Task: Select Retail. Add to cart, from PetSmart_x000D_
 for 3553 Washington Street, Alice, Texas 78332, Cell Number 361-396-6470, following items : Joyhound 2.5 Teal Tennis Ball Dog Toy_x000D_
 - 1, KONG Ultimate Safety Car Seat Tether One Size_x000D_
 - 3, Full Cheeks Natural Timothy Hay (96 oz)_x000D_
 - 2, All Living Things Willow Chew Ball (1 ct)_x000D_
 - 2, Viva La Kitty Appetizer Cat Treats Chicken & Shrimp Recipe in Broth (1.1 oz)_x000D_
 - 1
Action: Mouse moved to (743, 121)
Screenshot: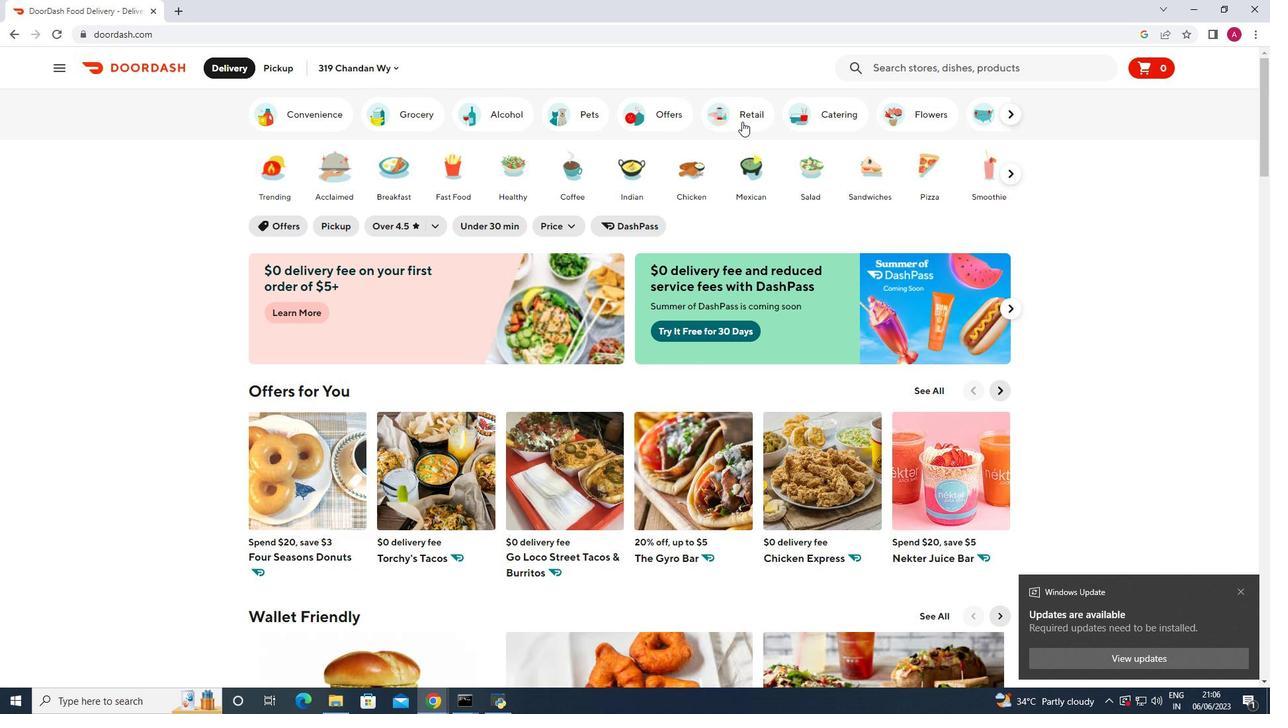
Action: Mouse pressed left at (743, 121)
Screenshot: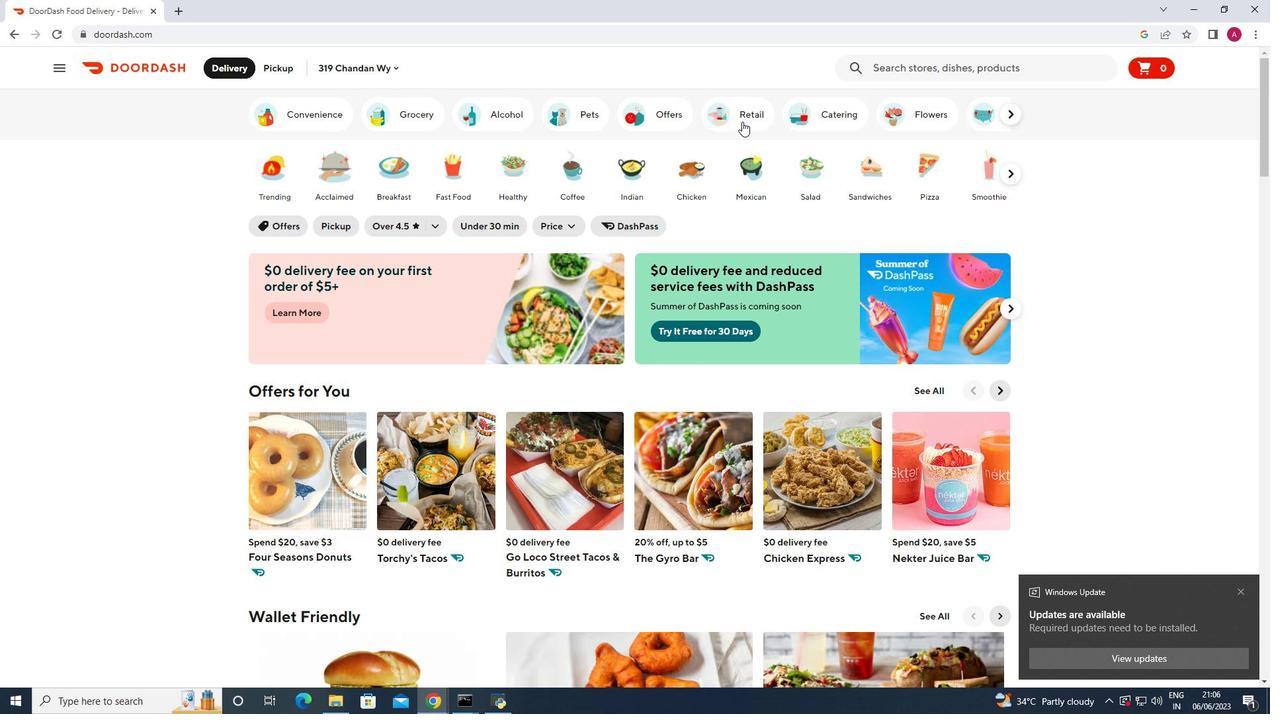 
Action: Mouse moved to (588, 511)
Screenshot: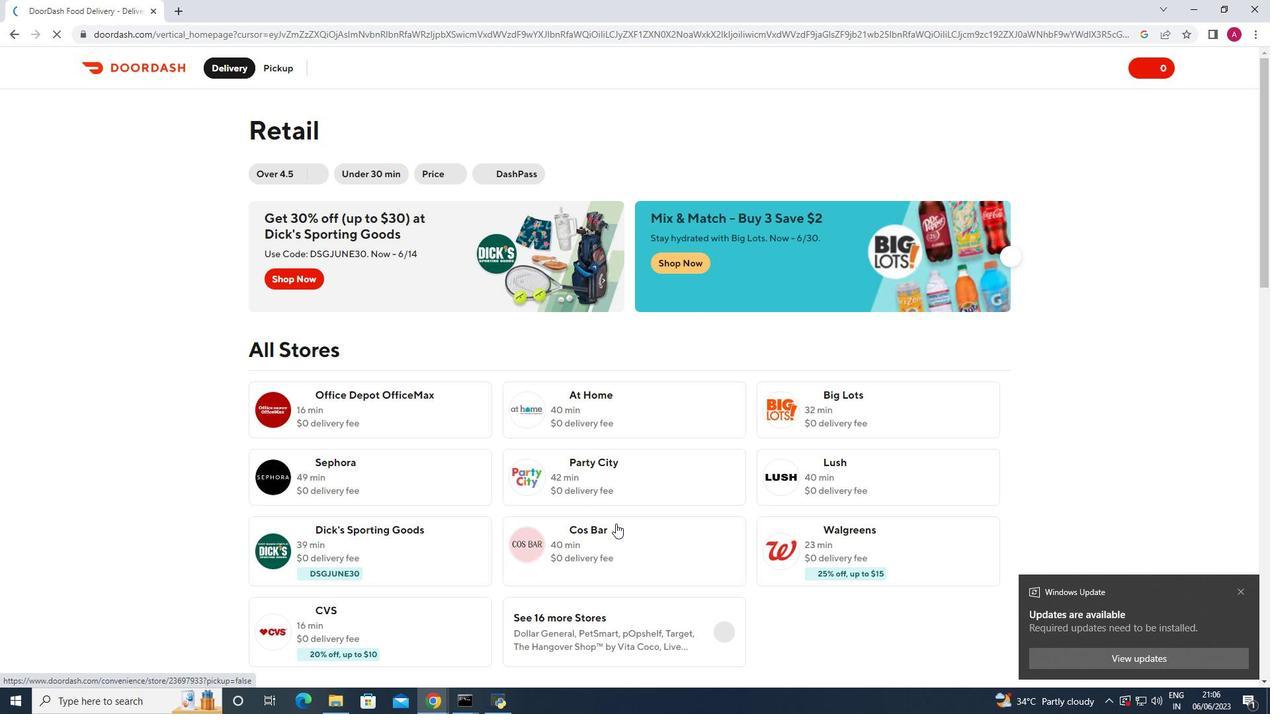 
Action: Mouse scrolled (588, 511) with delta (0, 0)
Screenshot: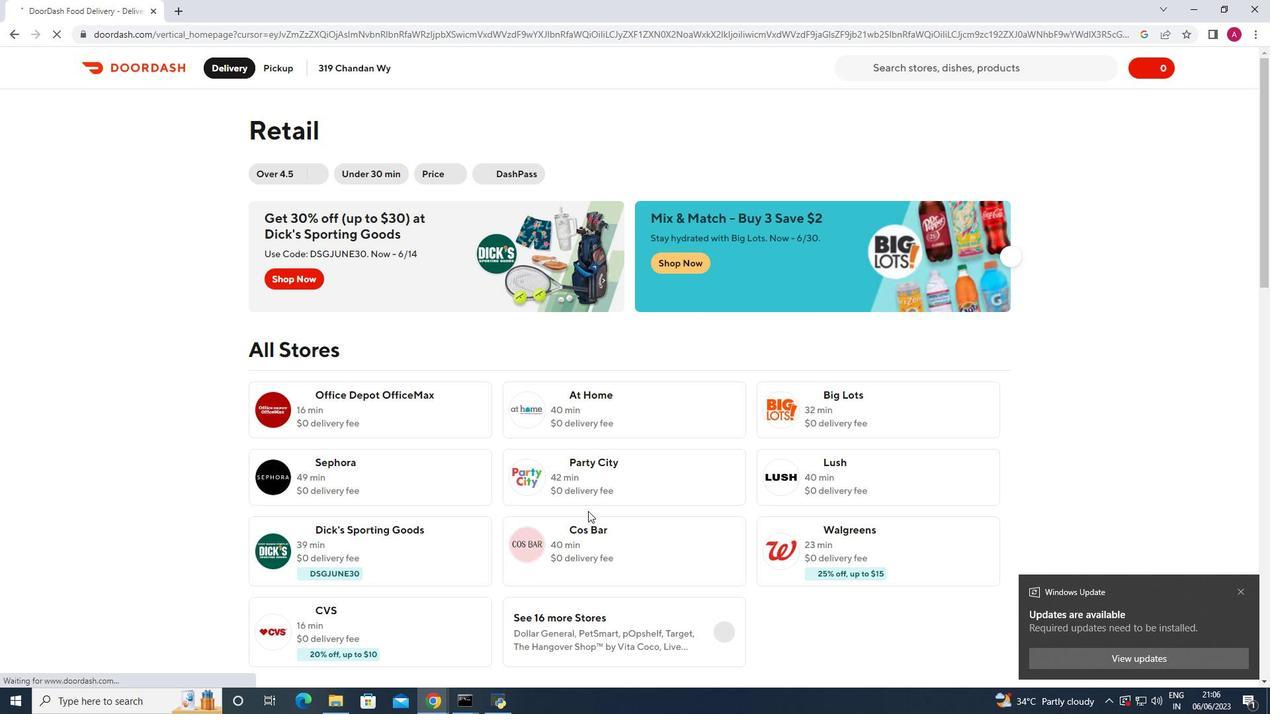 
Action: Mouse moved to (587, 511)
Screenshot: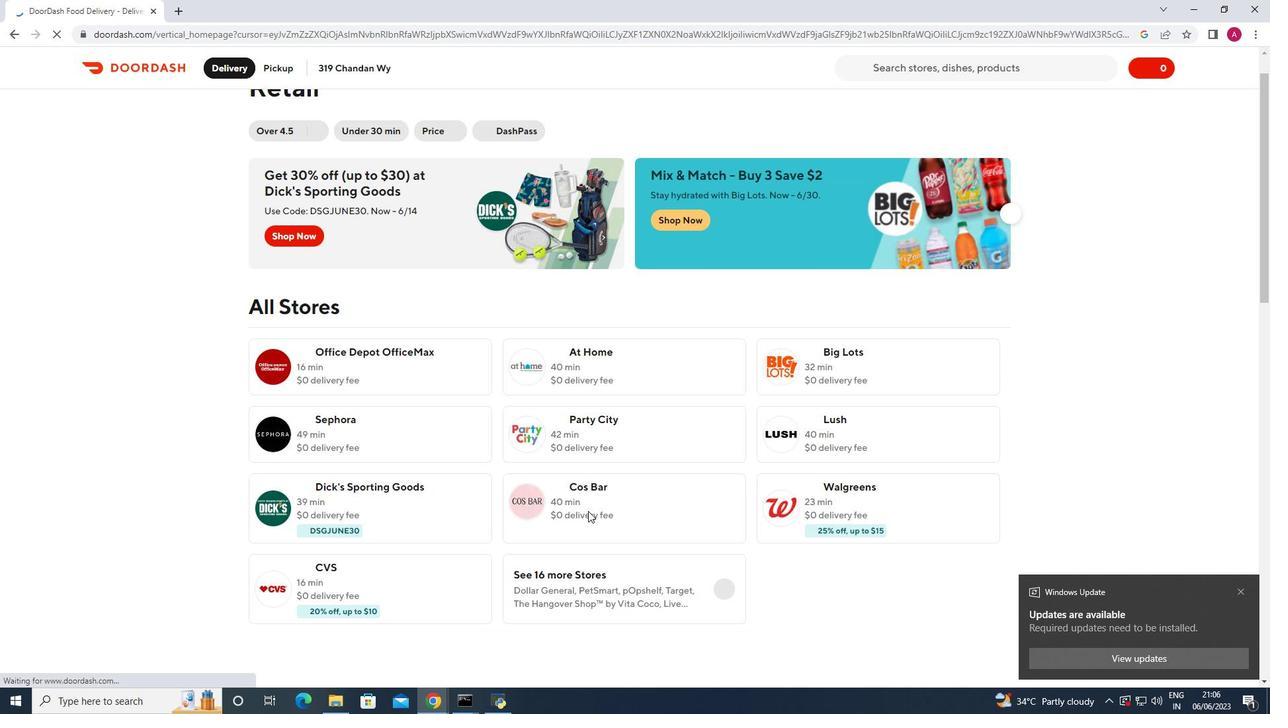 
Action: Mouse scrolled (587, 511) with delta (0, 0)
Screenshot: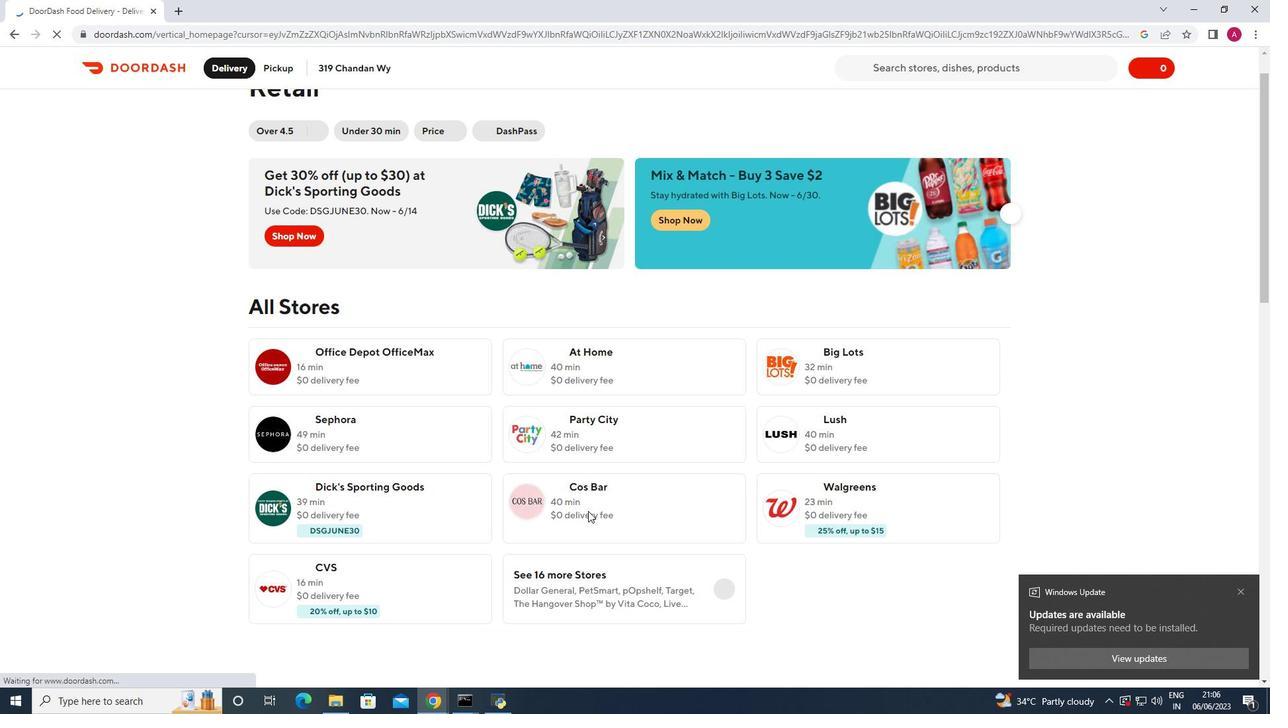 
Action: Mouse moved to (596, 494)
Screenshot: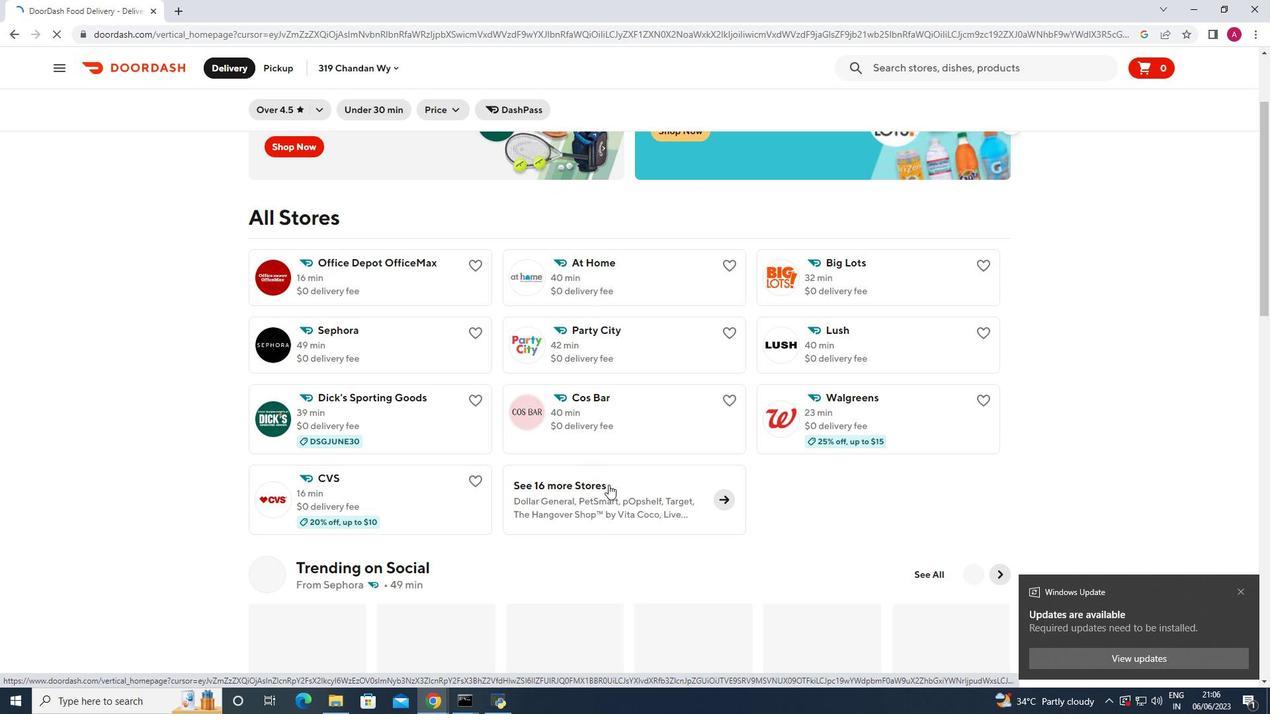 
Action: Mouse pressed left at (596, 494)
Screenshot: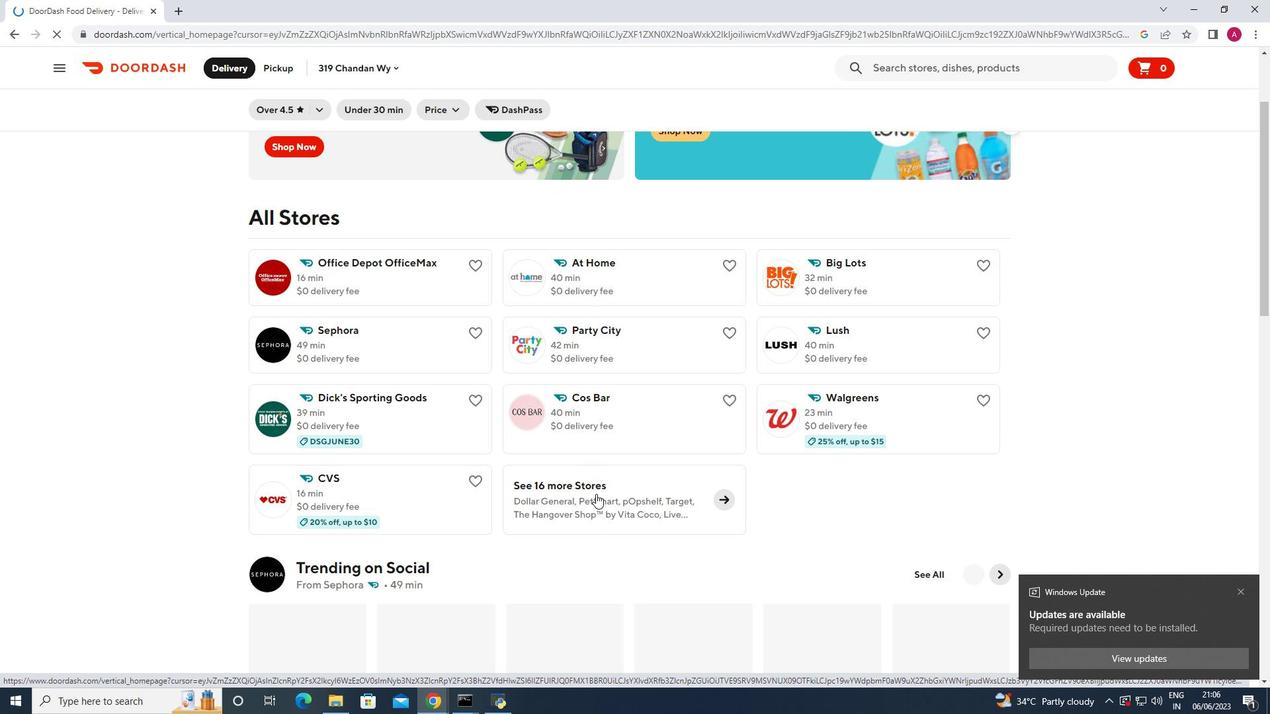 
Action: Mouse moved to (791, 414)
Screenshot: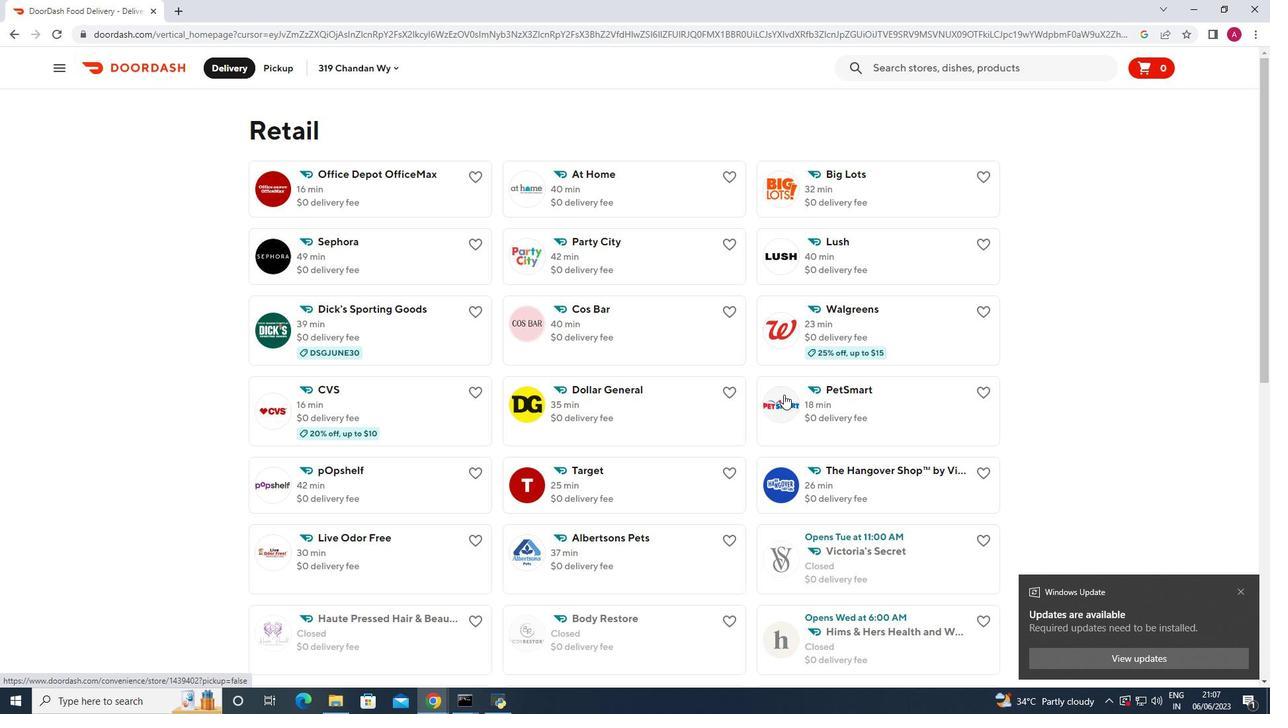
Action: Mouse pressed left at (791, 414)
Screenshot: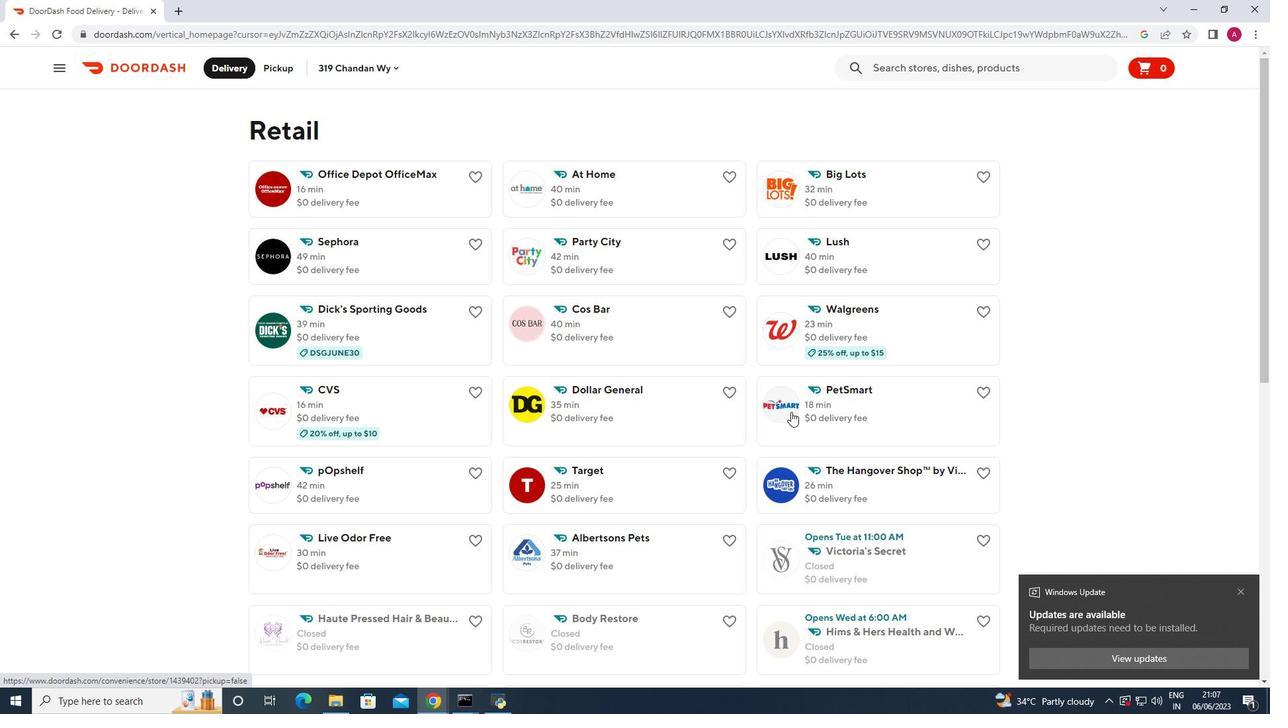 
Action: Mouse moved to (266, 66)
Screenshot: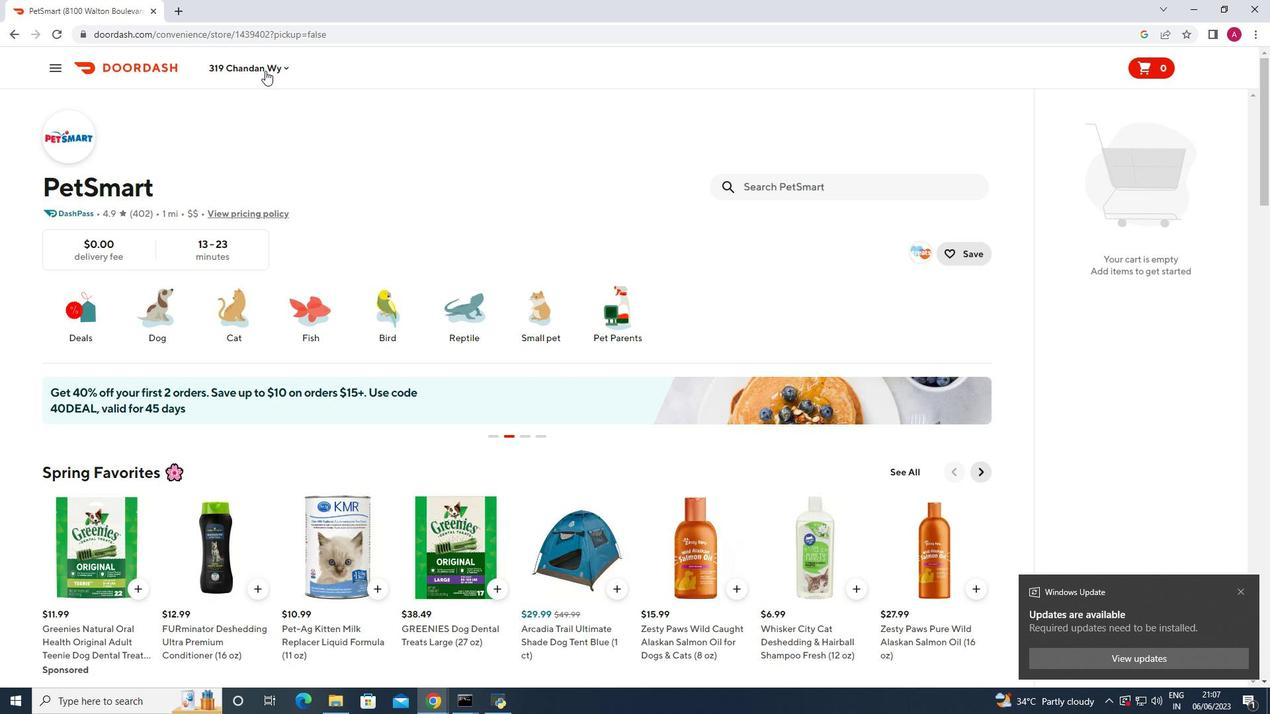 
Action: Mouse pressed left at (266, 66)
Screenshot: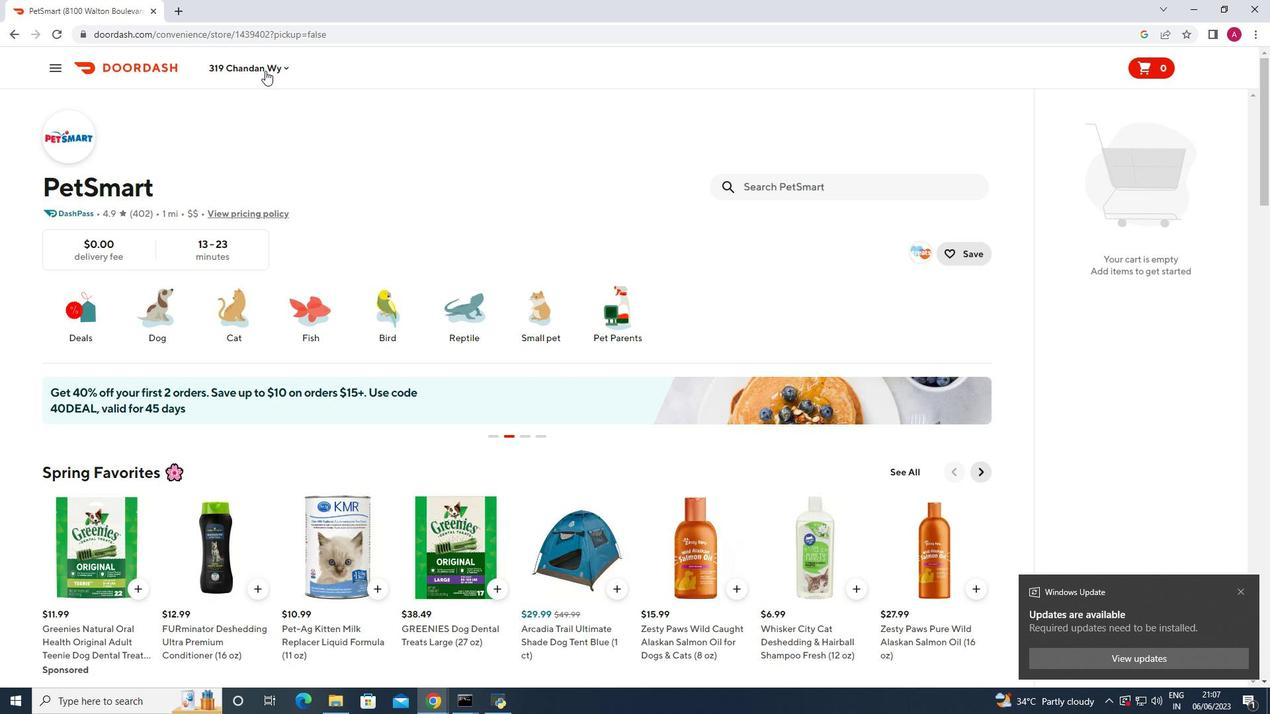 
Action: Mouse moved to (249, 122)
Screenshot: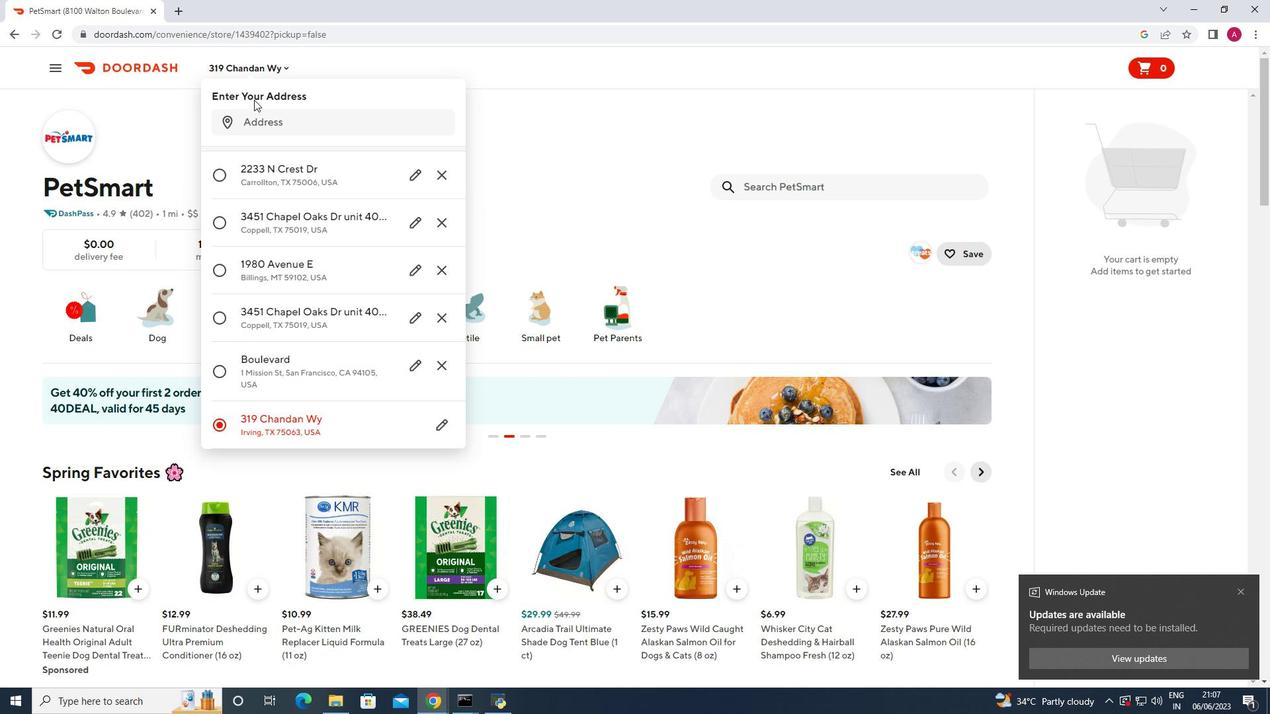 
Action: Mouse pressed left at (249, 122)
Screenshot: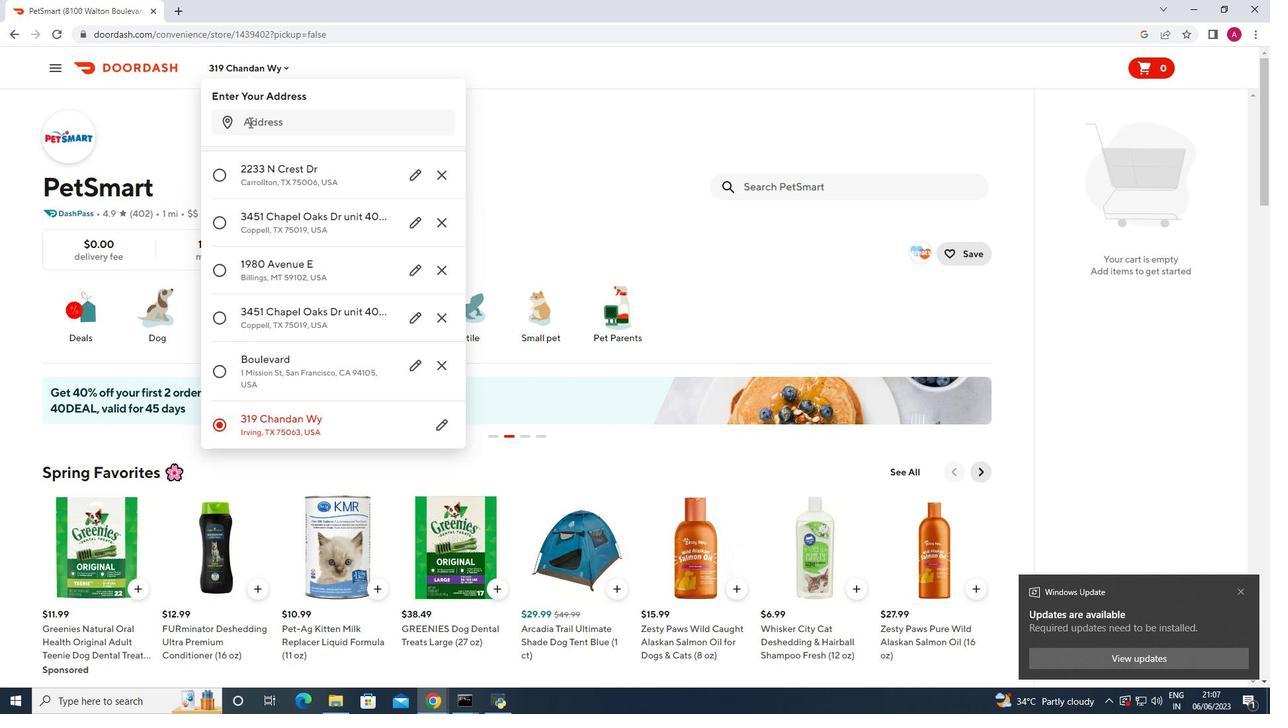 
Action: Key pressed 3553<Key.space>washington<Key.space>street<Key.space>alice<Key.space>texas<Key.space>78332<Key.enter>
Screenshot: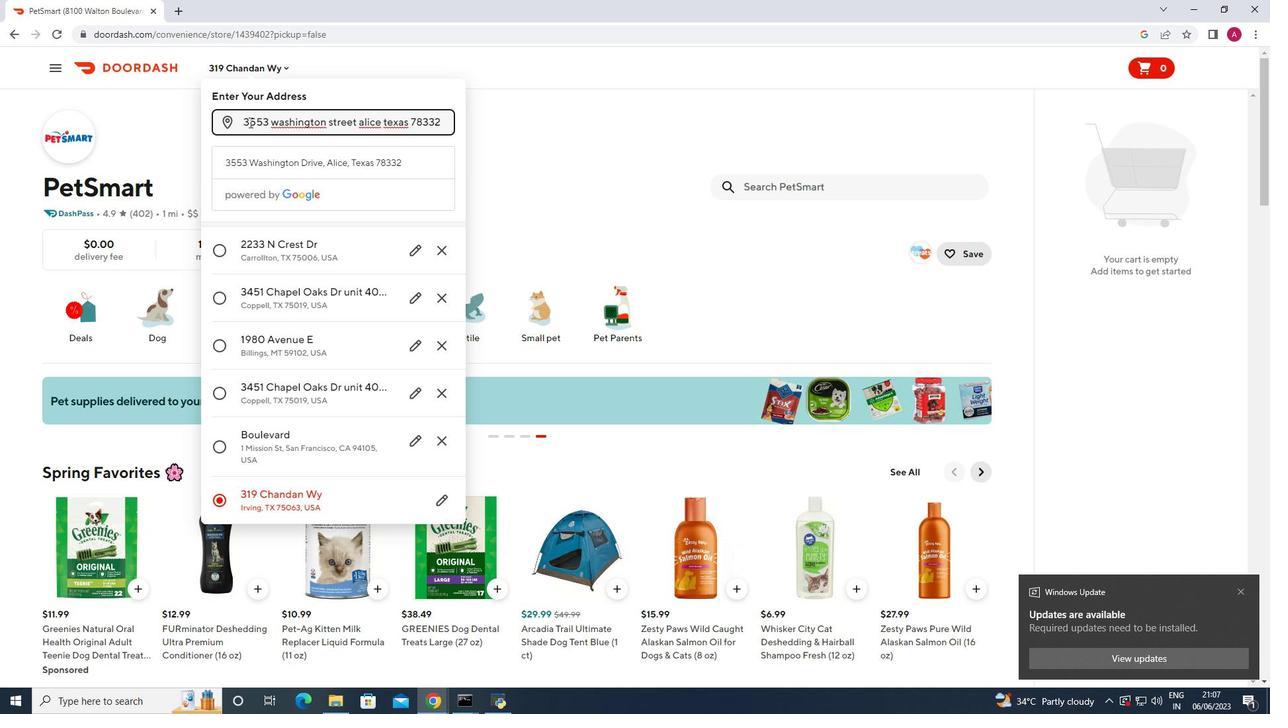 
Action: Mouse moved to (428, 583)
Screenshot: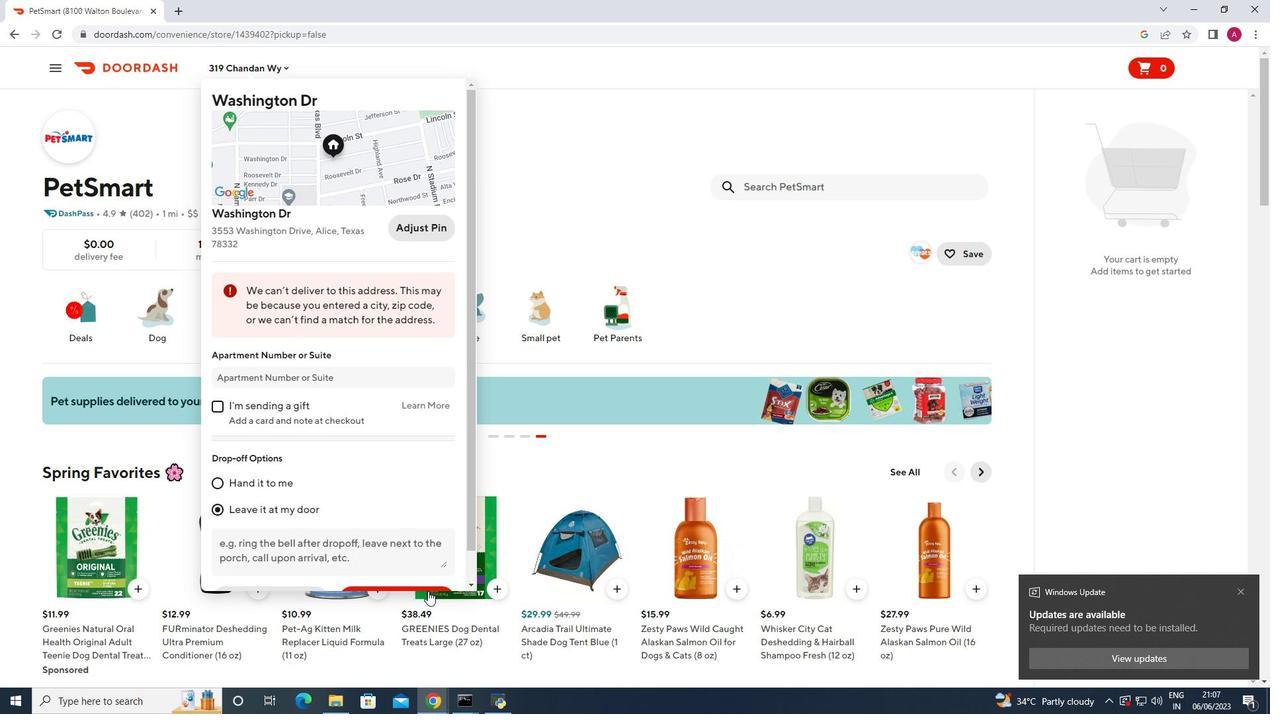 
Action: Mouse scrolled (428, 583) with delta (0, 0)
Screenshot: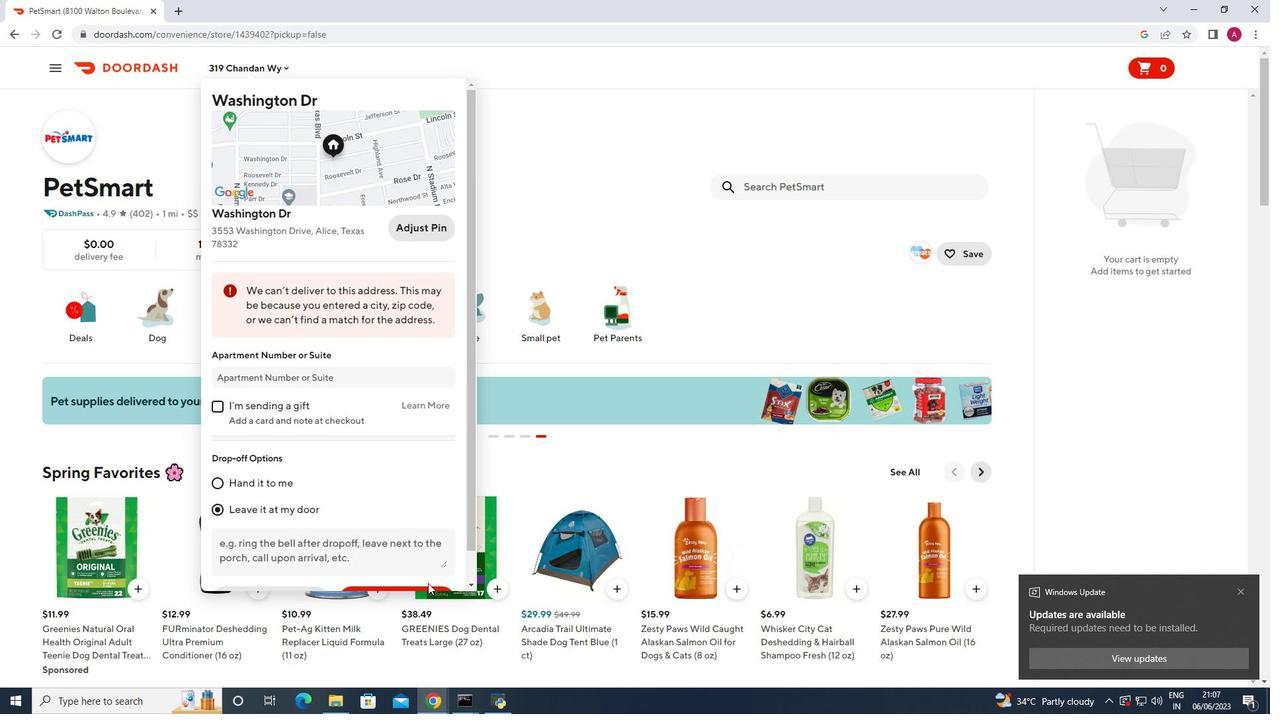 
Action: Mouse moved to (430, 571)
Screenshot: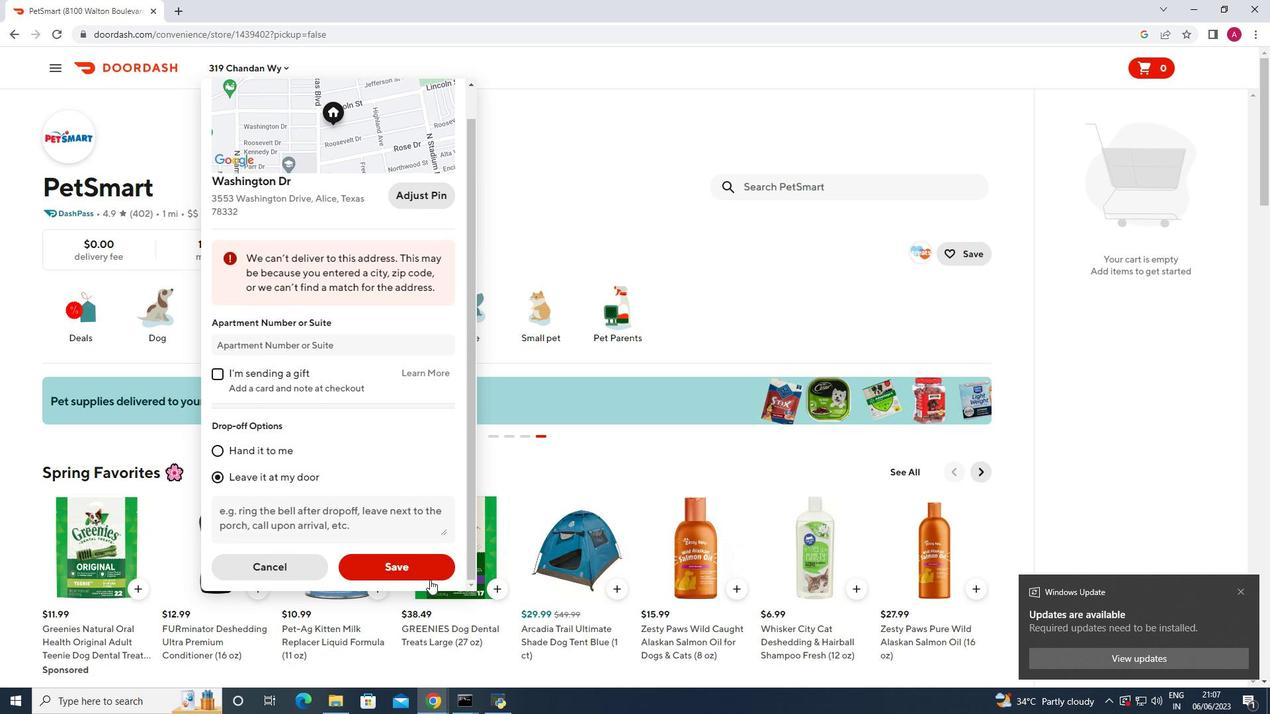 
Action: Mouse pressed left at (430, 571)
Screenshot: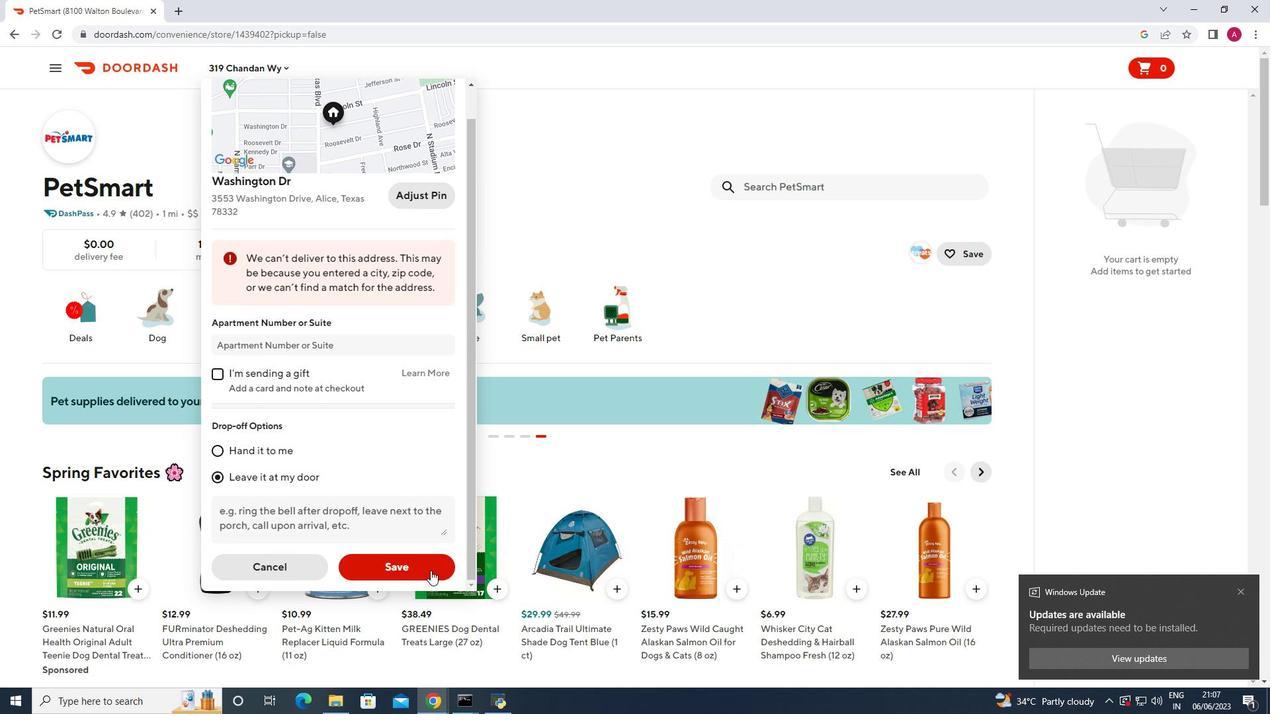 
Action: Mouse moved to (742, 185)
Screenshot: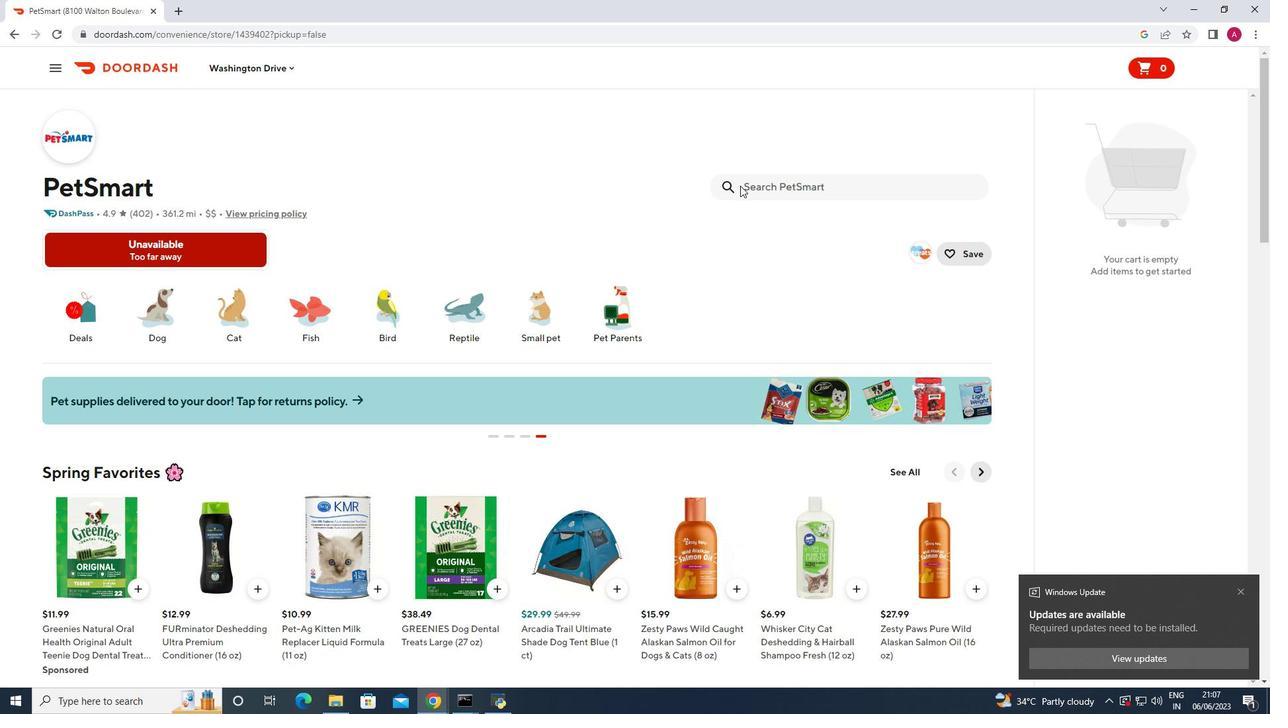 
Action: Mouse pressed left at (742, 185)
Screenshot: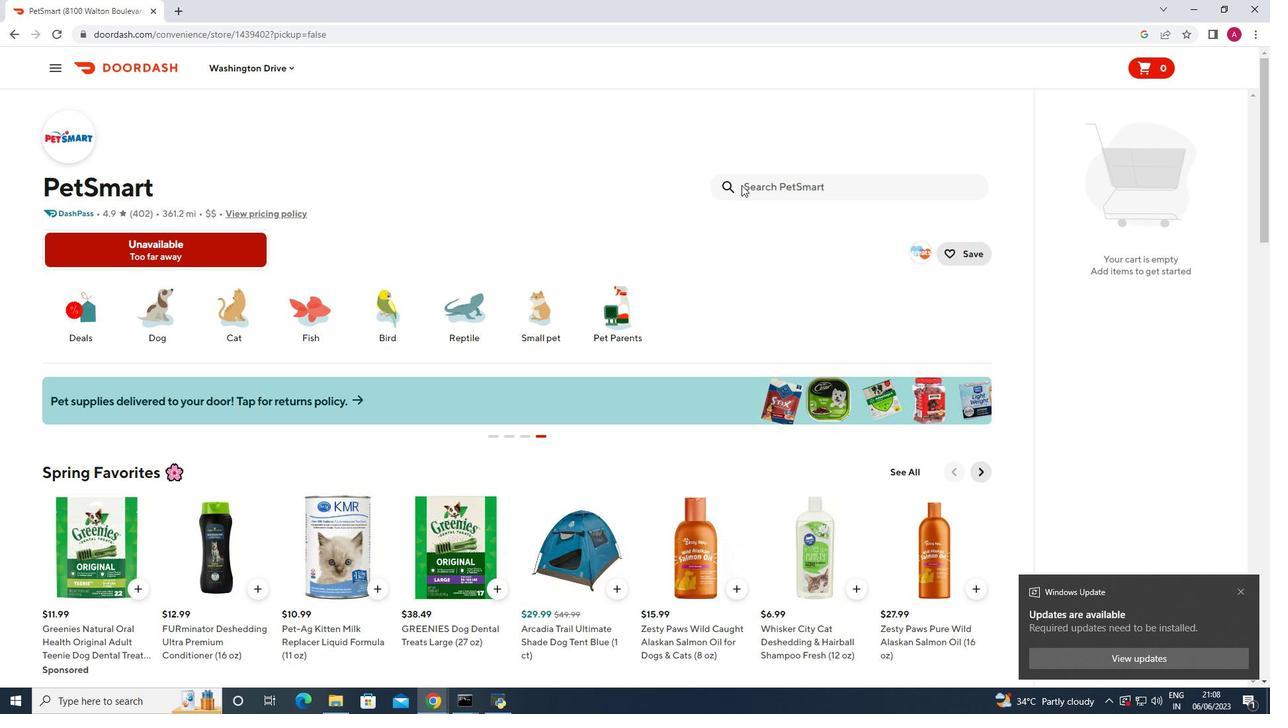 
Action: Mouse moved to (671, 219)
Screenshot: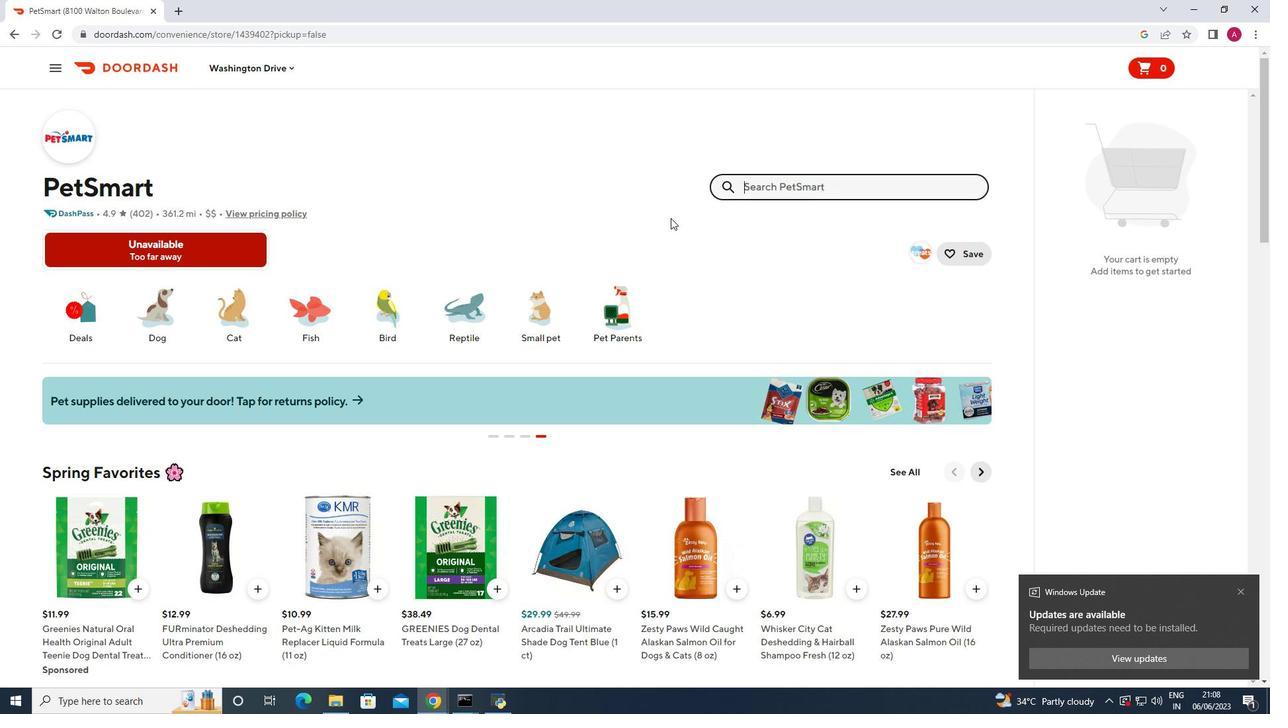 
Action: Key pressed joyhound<Key.space>2.5<Key.space>teal<Key.space>tennis<Key.space>ball<Key.space>dog<Key.space>toy<Key.space><Key.enter><Key.enter>
Screenshot: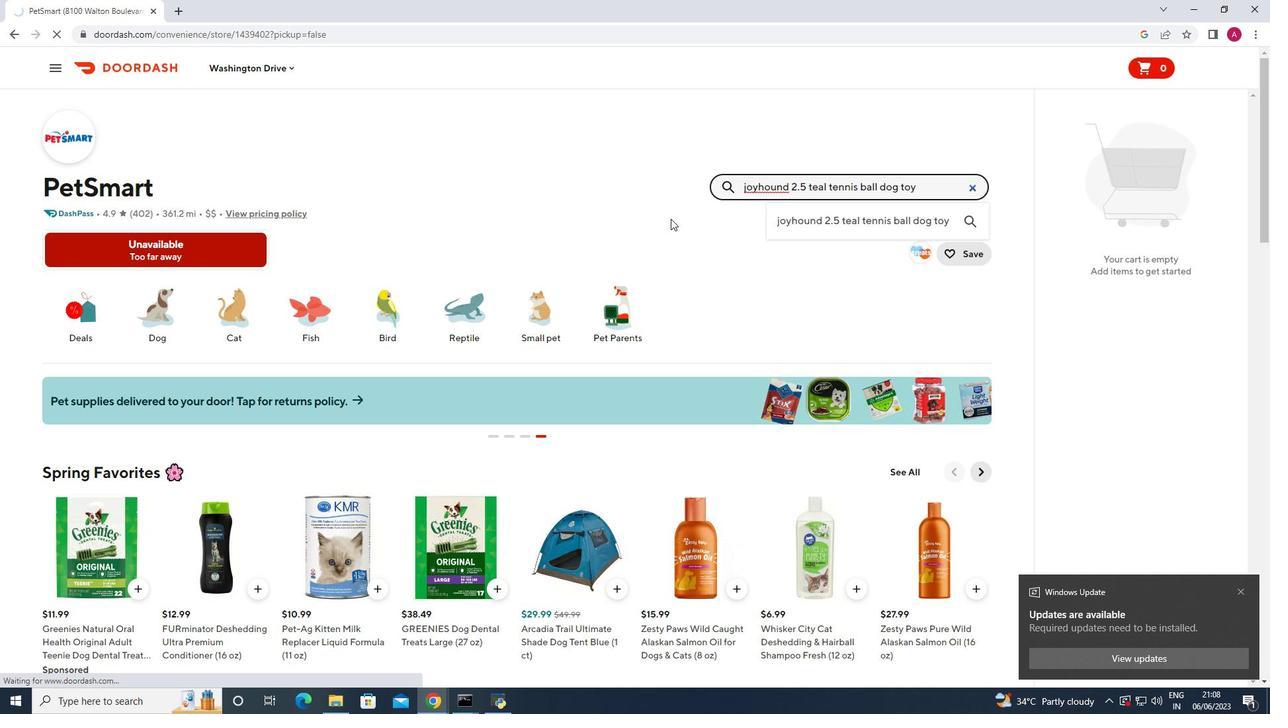 
Action: Mouse moved to (900, 148)
Screenshot: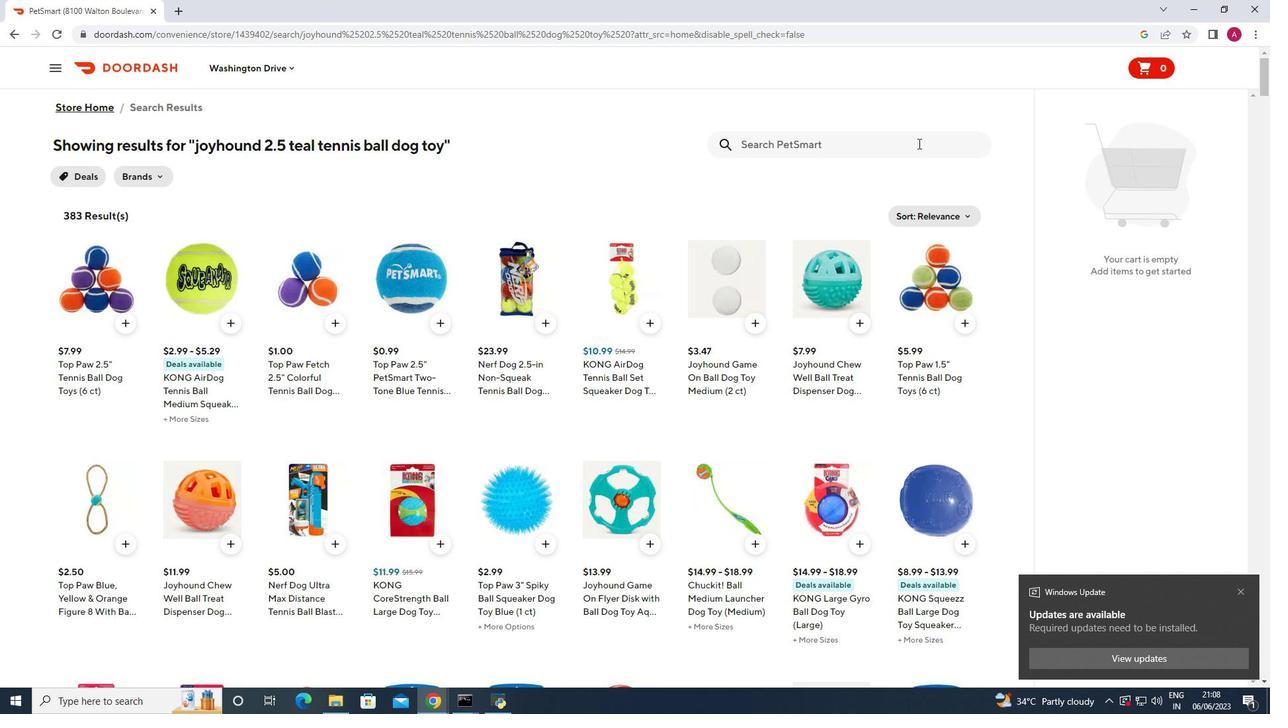 
Action: Mouse pressed left at (900, 148)
Screenshot: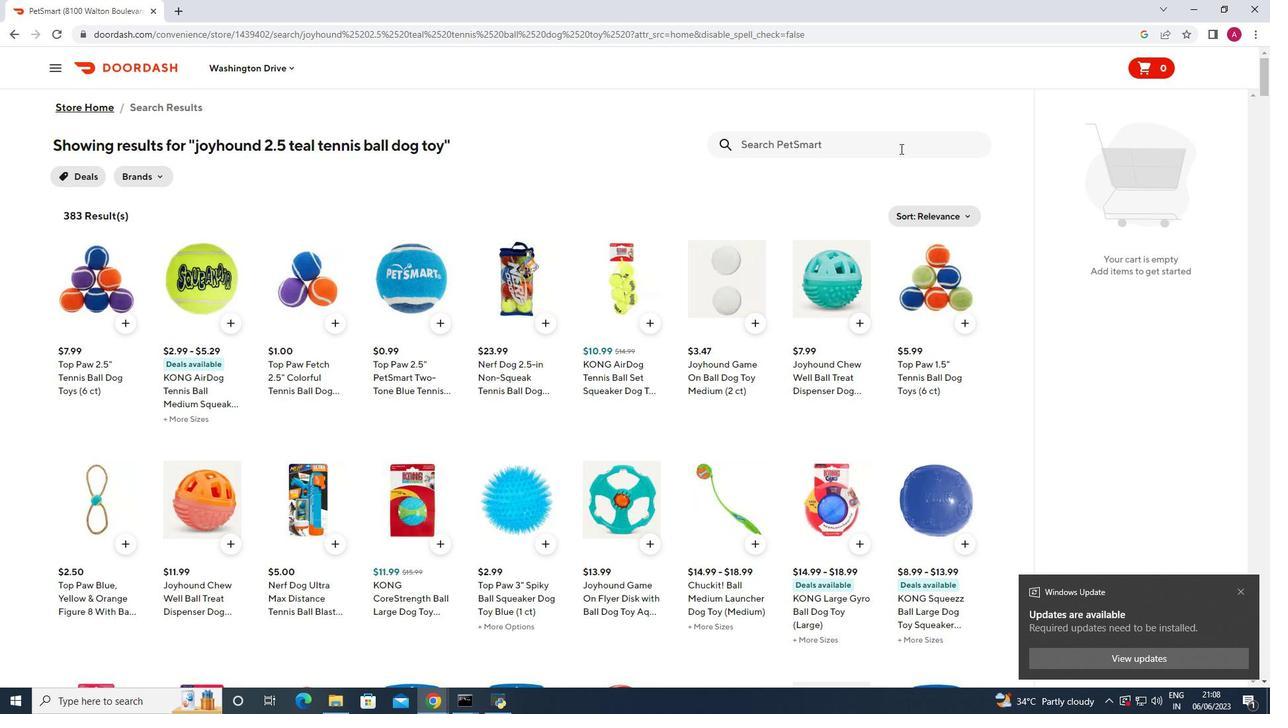 
Action: Mouse moved to (884, 160)
Screenshot: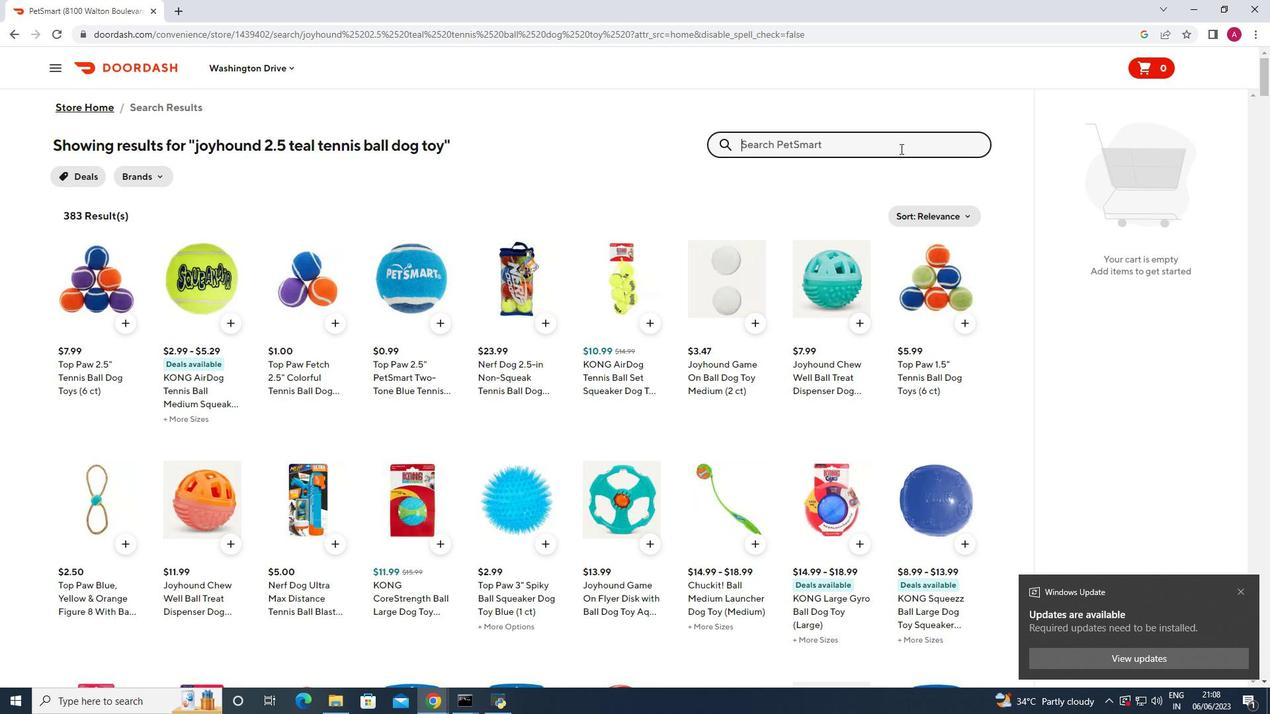 
Action: Key pressed kongultimate<Key.space>saa<Key.backspace>ftey<Key.space>car<Key.space>seat<Key.space>tether<Key.space>one<Key.space>six<Key.backspace>ze<Key.space><Key.enter>
Screenshot: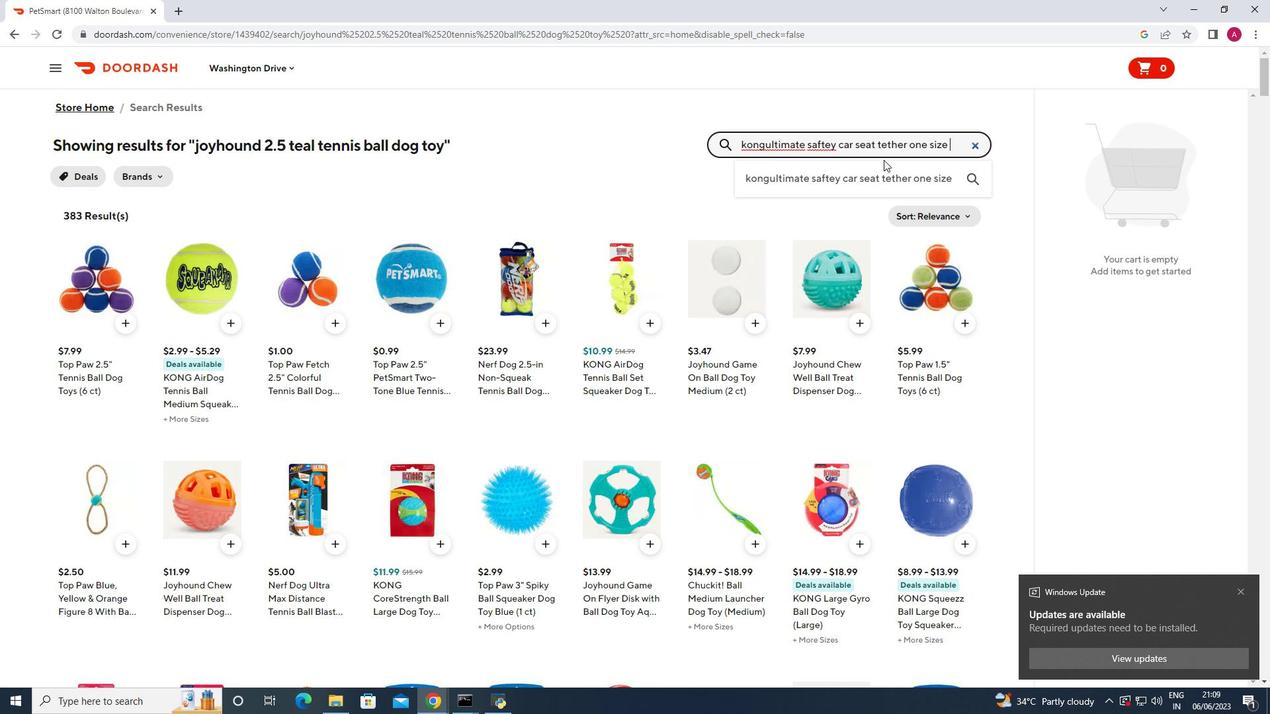 
Action: Mouse moved to (131, 316)
Screenshot: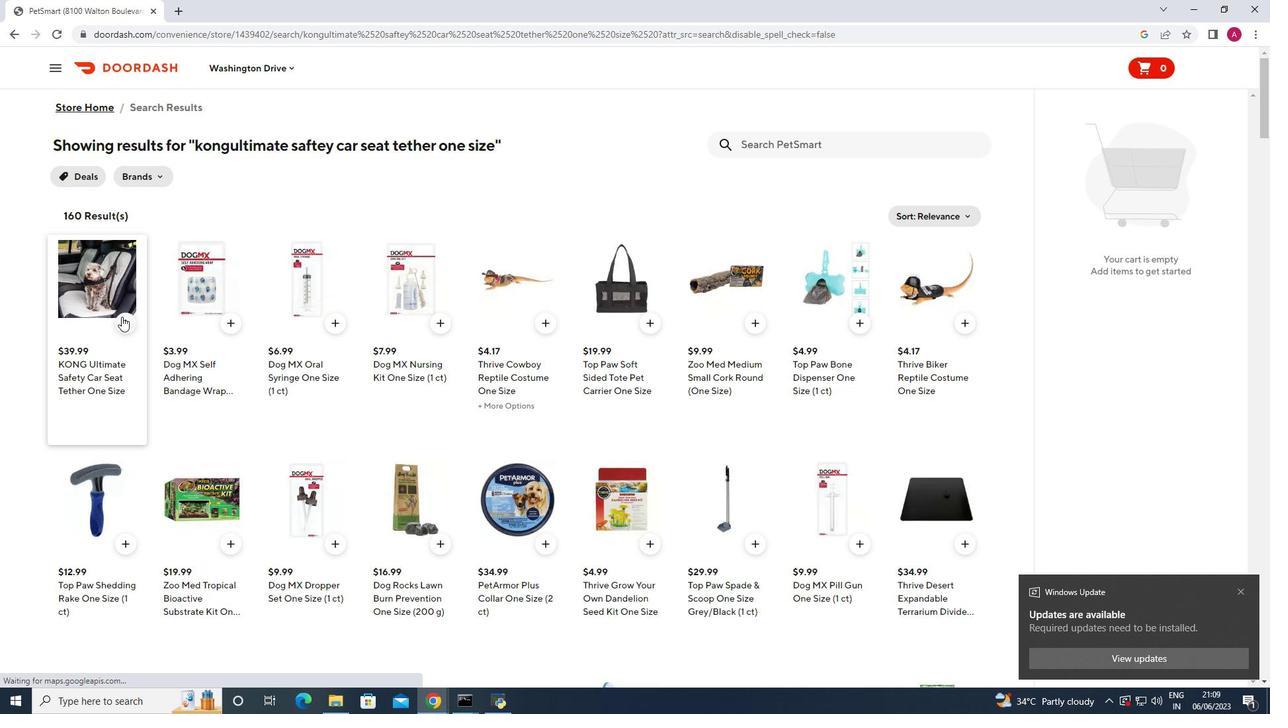 
Action: Mouse pressed left at (131, 316)
Screenshot: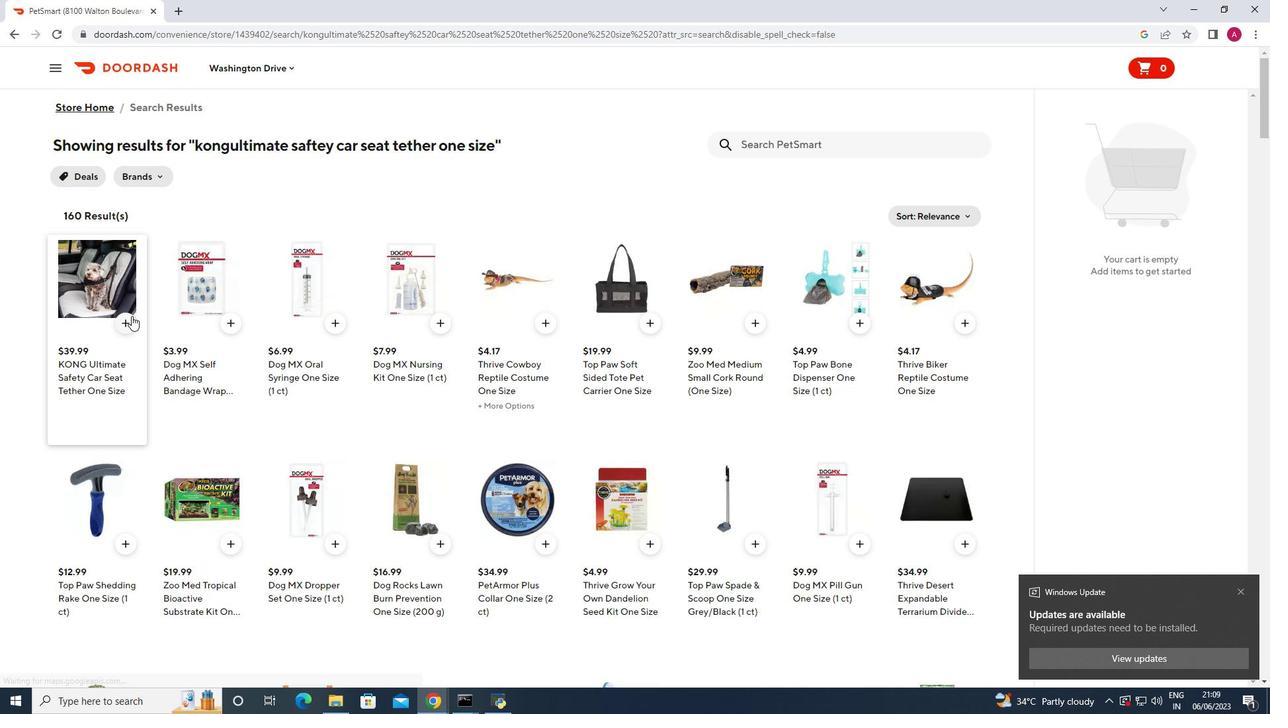 
Action: Mouse moved to (124, 324)
Screenshot: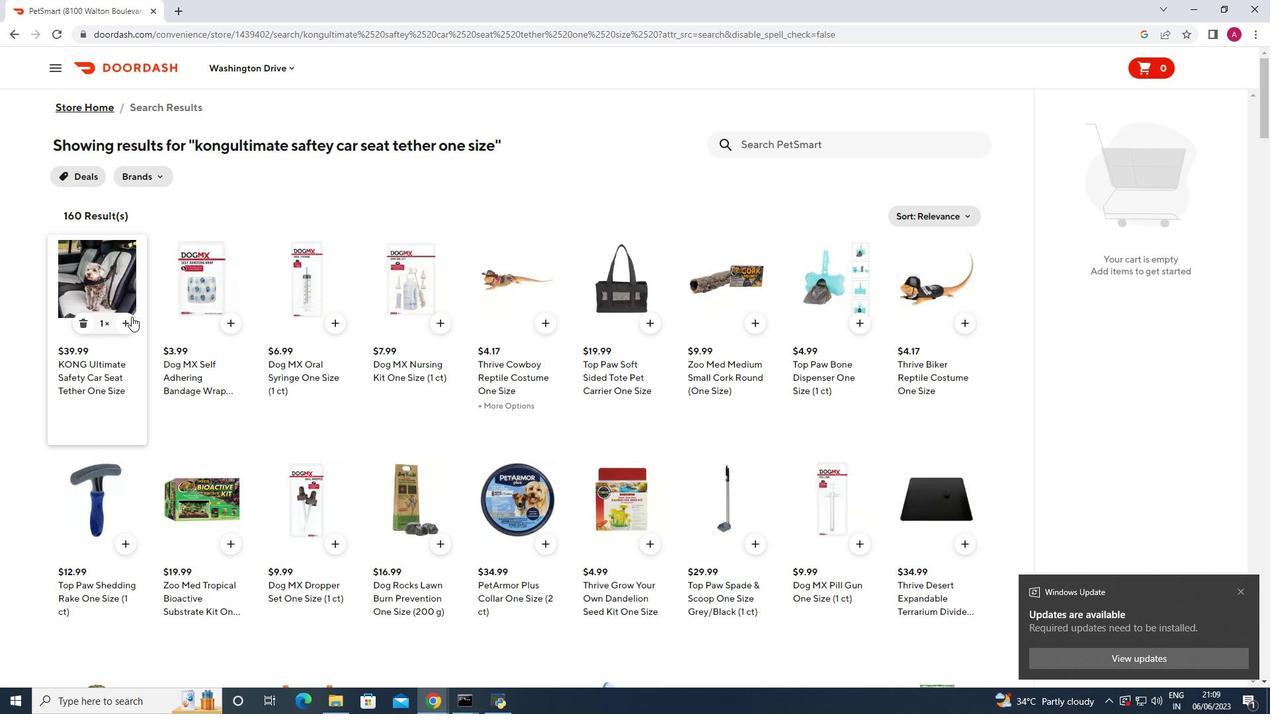 
Action: Mouse pressed left at (124, 324)
Screenshot: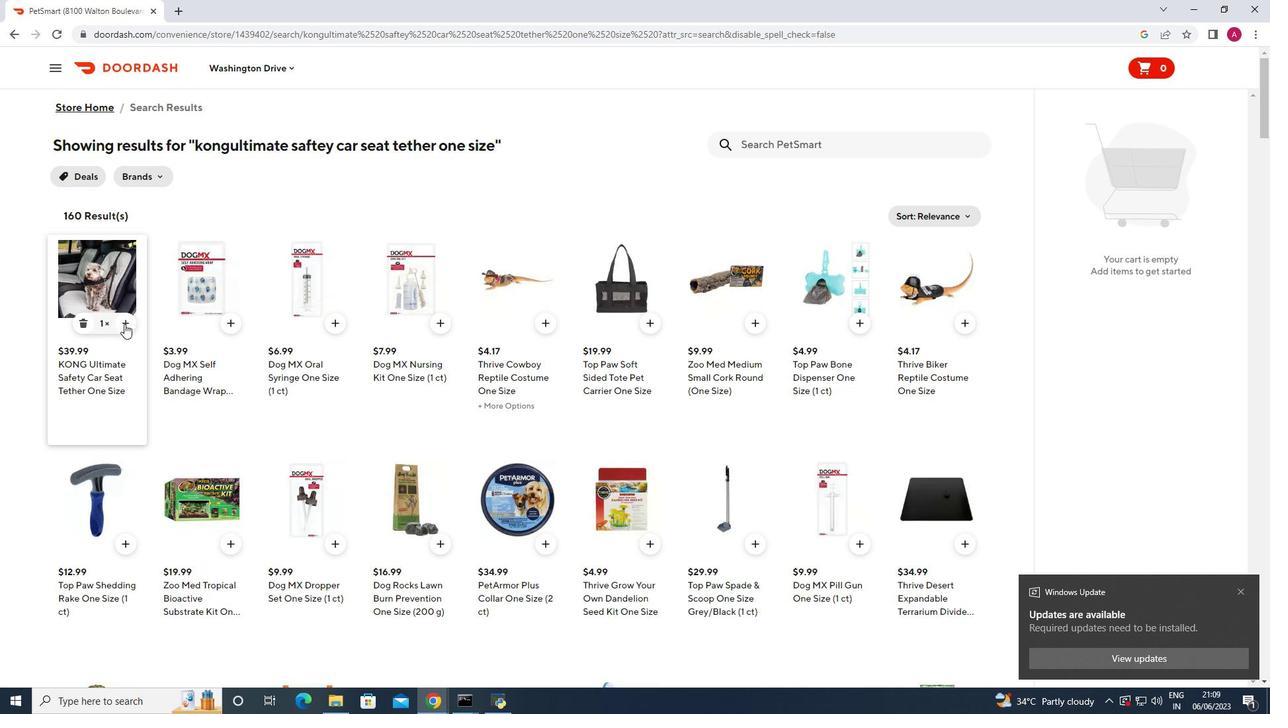 
Action: Mouse moved to (123, 324)
Screenshot: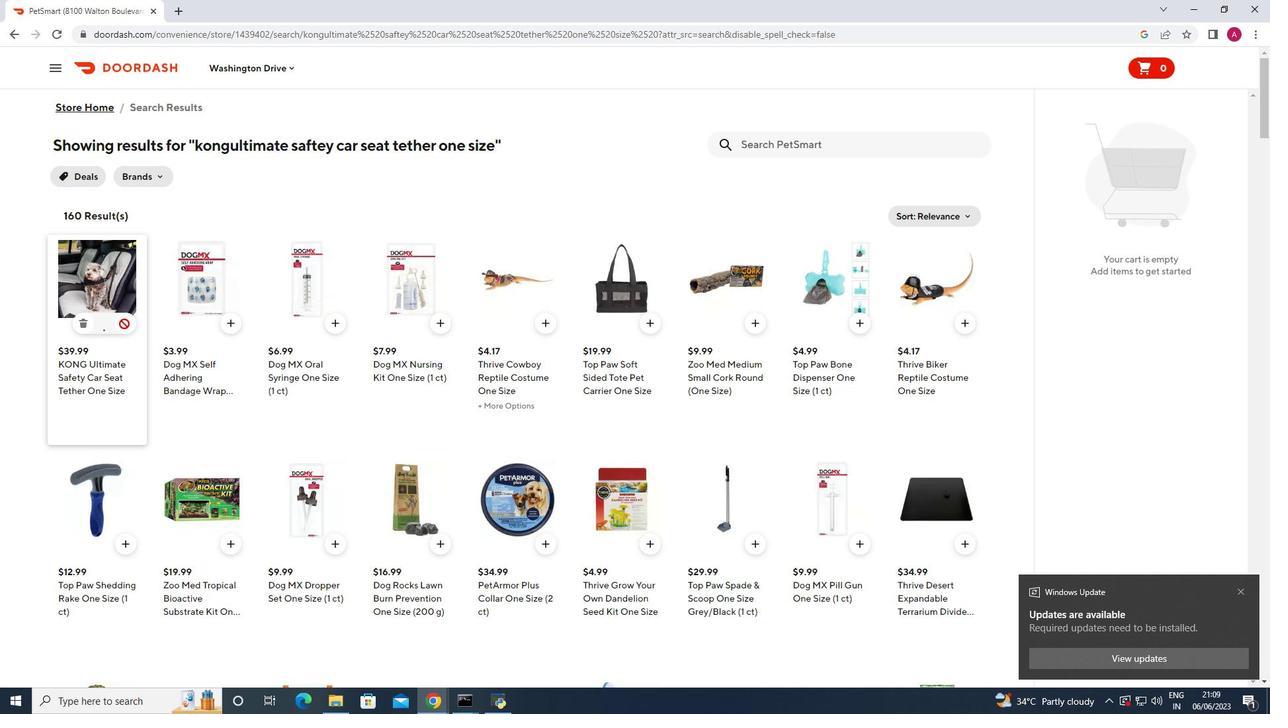 
Action: Mouse pressed left at (123, 324)
Screenshot: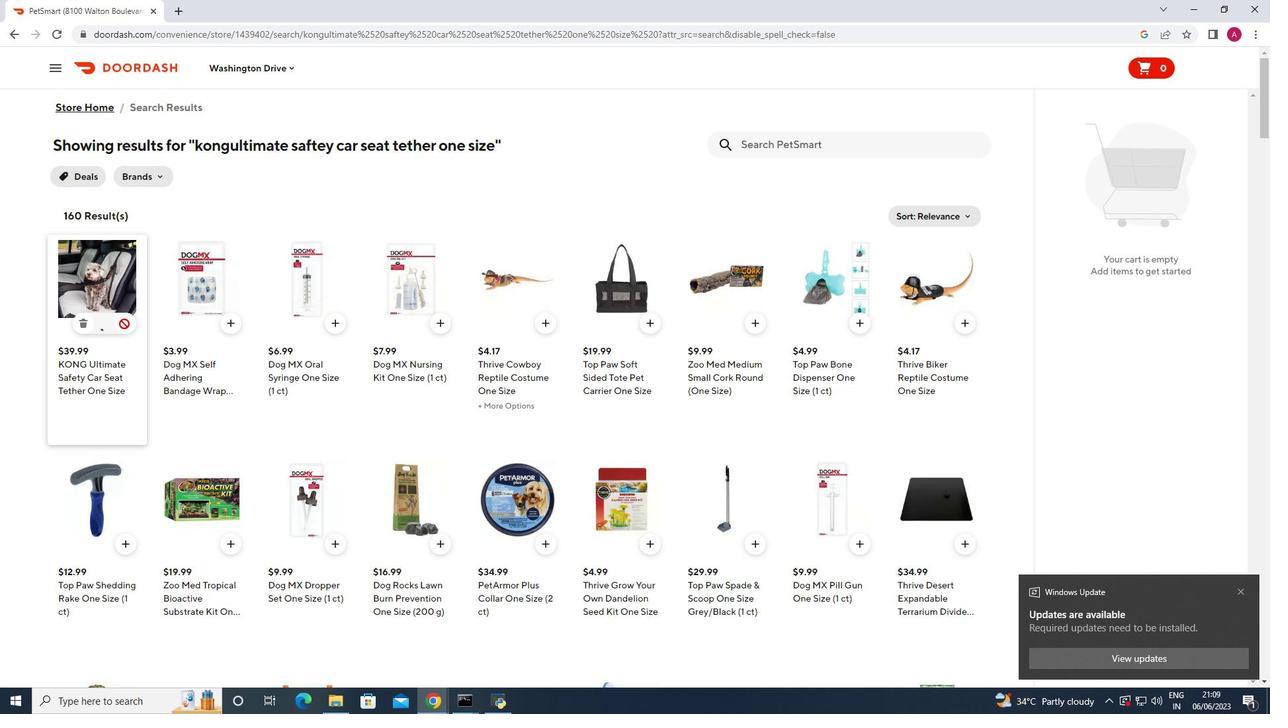 
Action: Mouse moved to (1221, 211)
Screenshot: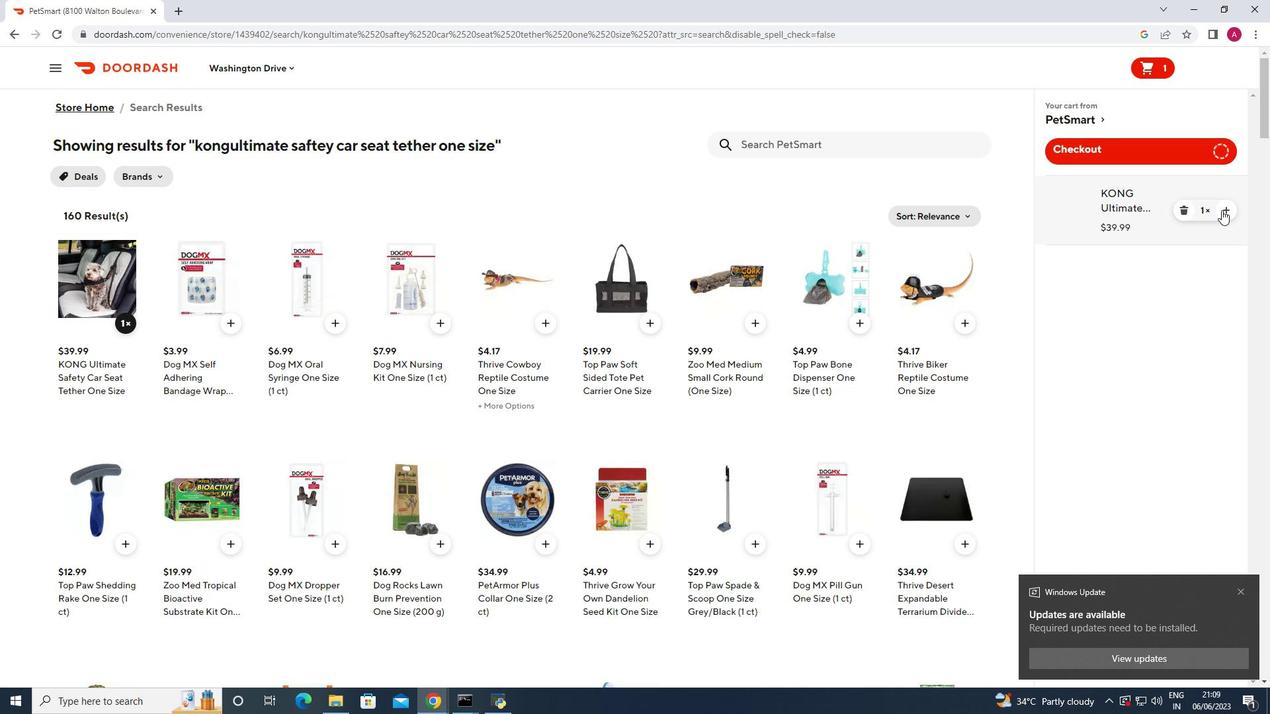 
Action: Mouse pressed left at (1221, 211)
Screenshot: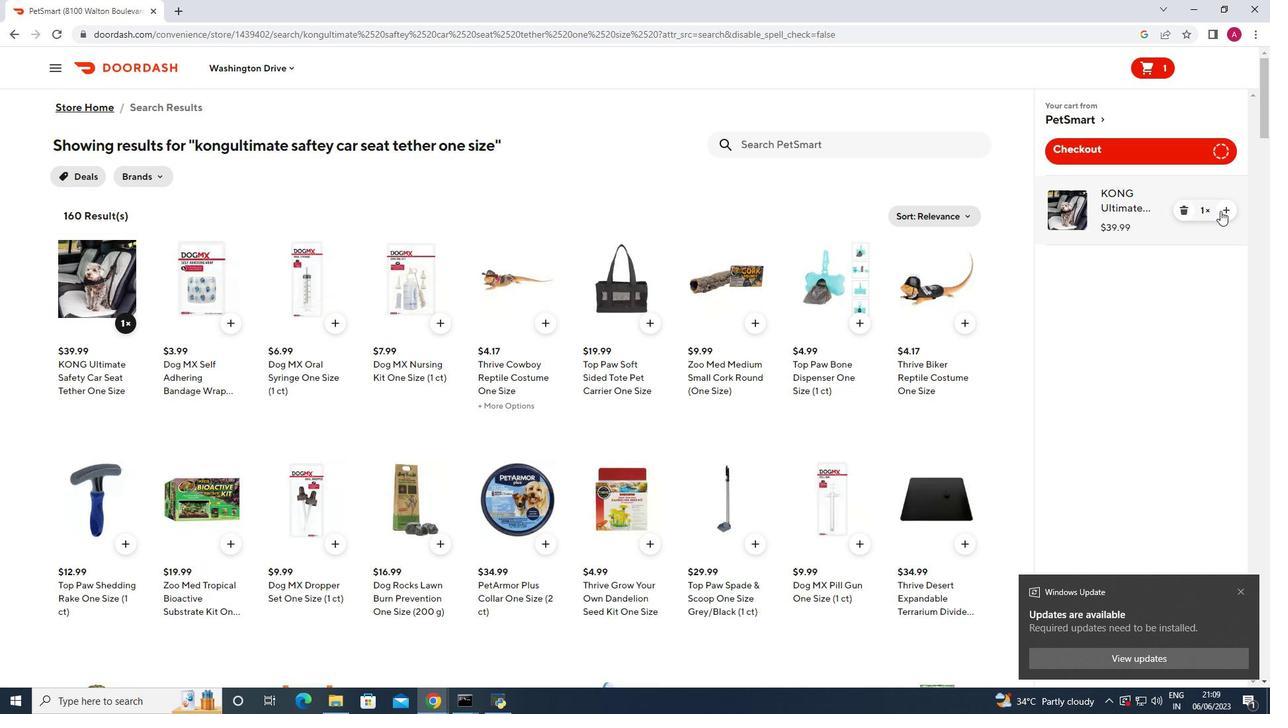 
Action: Mouse pressed left at (1221, 211)
Screenshot: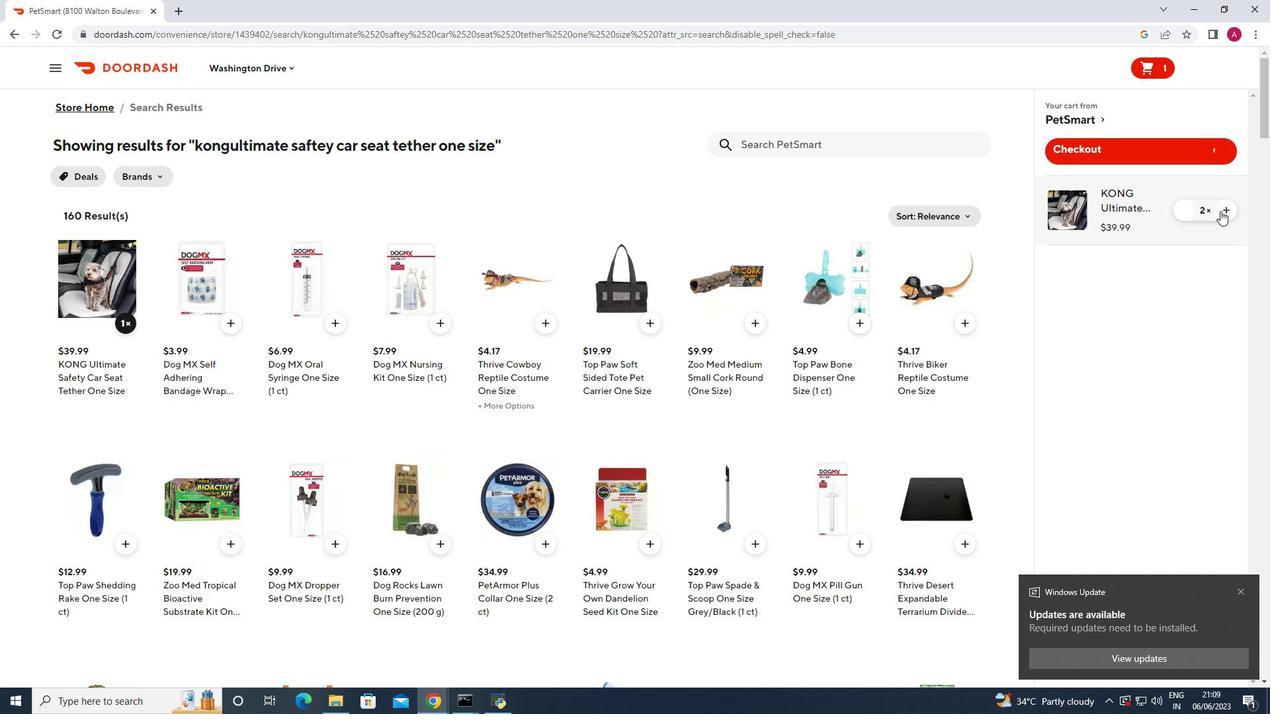 
Action: Mouse moved to (906, 147)
Screenshot: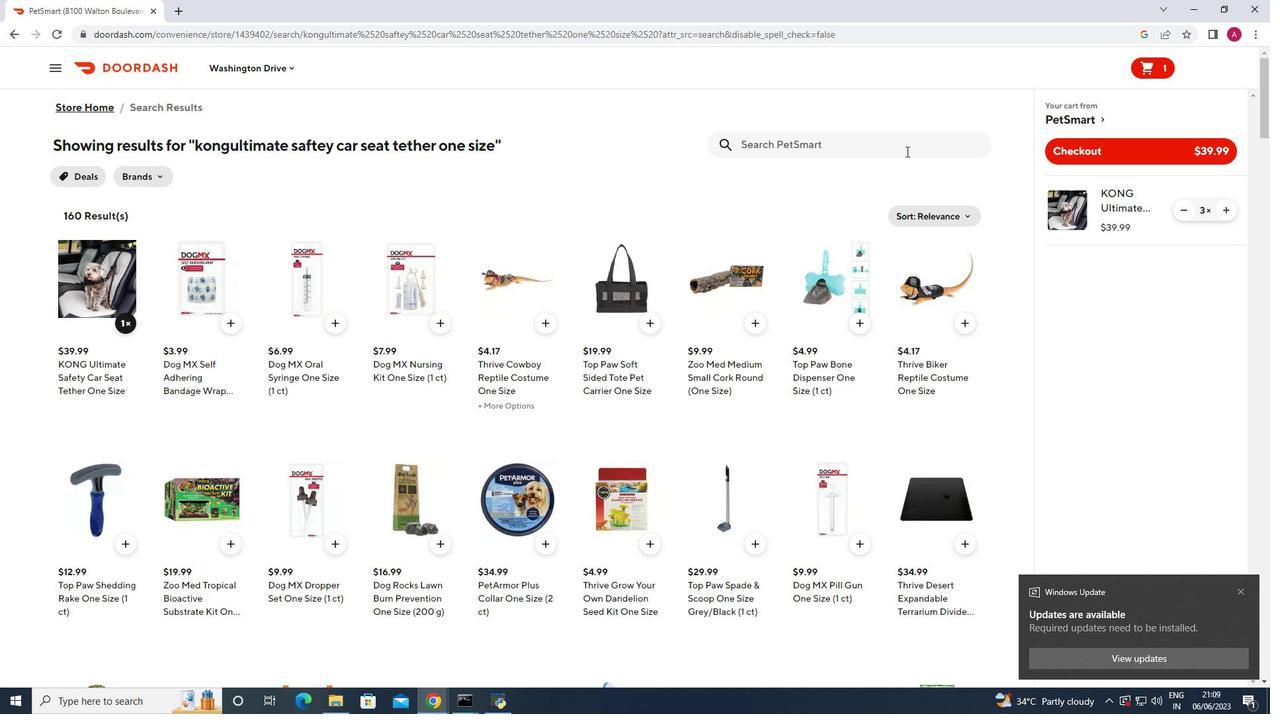 
Action: Mouse pressed left at (906, 147)
Screenshot: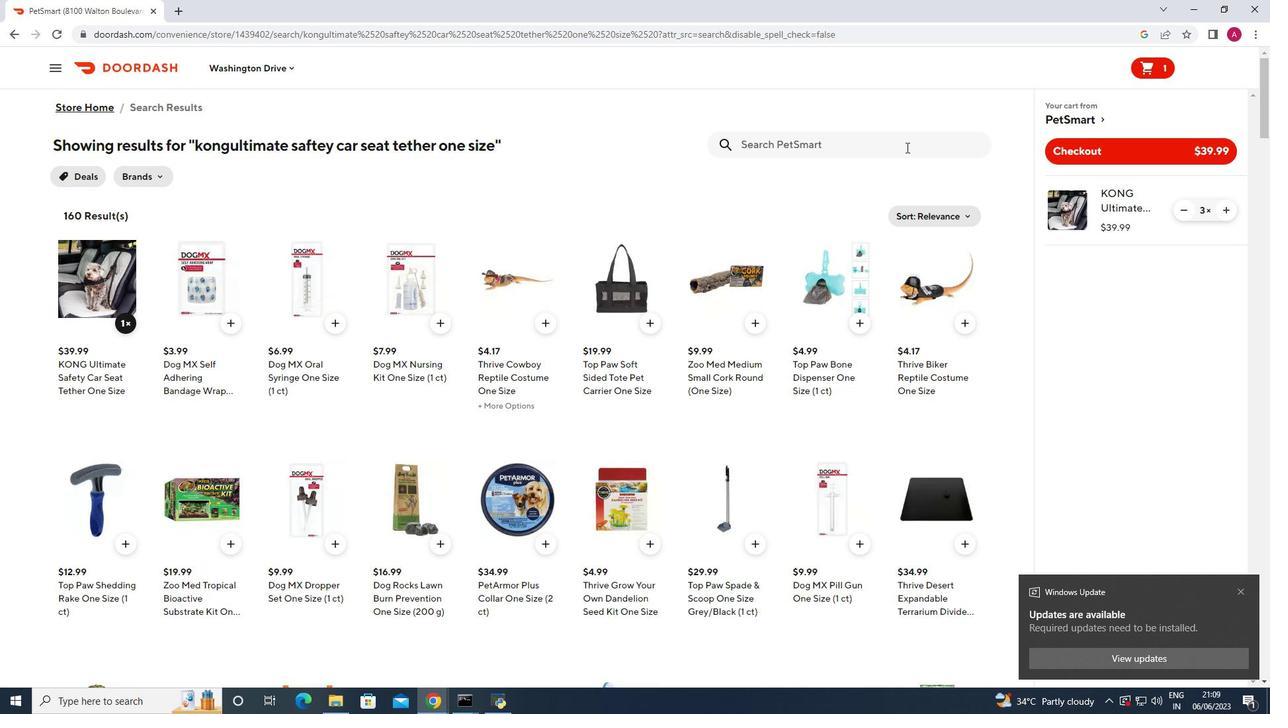 
Action: Mouse moved to (823, 191)
Screenshot: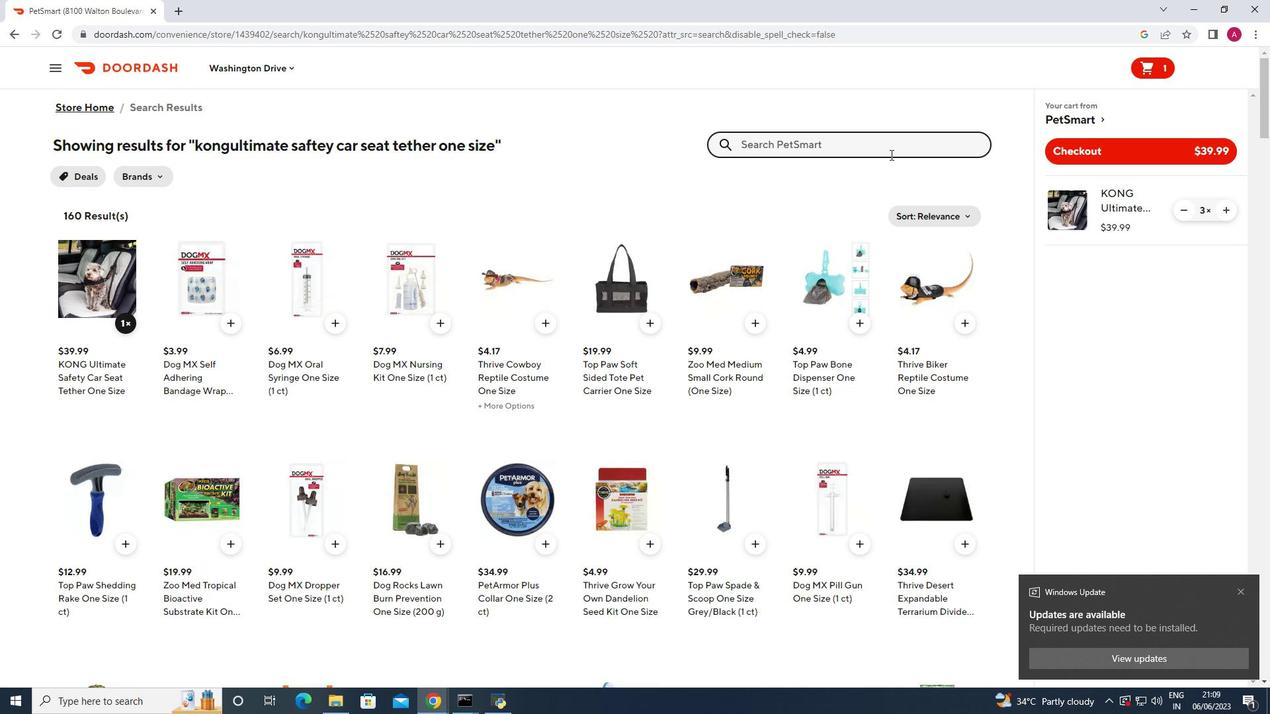 
Action: Key pressed full<Key.space>cheeks<Key.space>natural<Key.space>timothy<Key.space>hay<Key.space><Key.enter>\<Key.backspace><Key.enter>
Screenshot: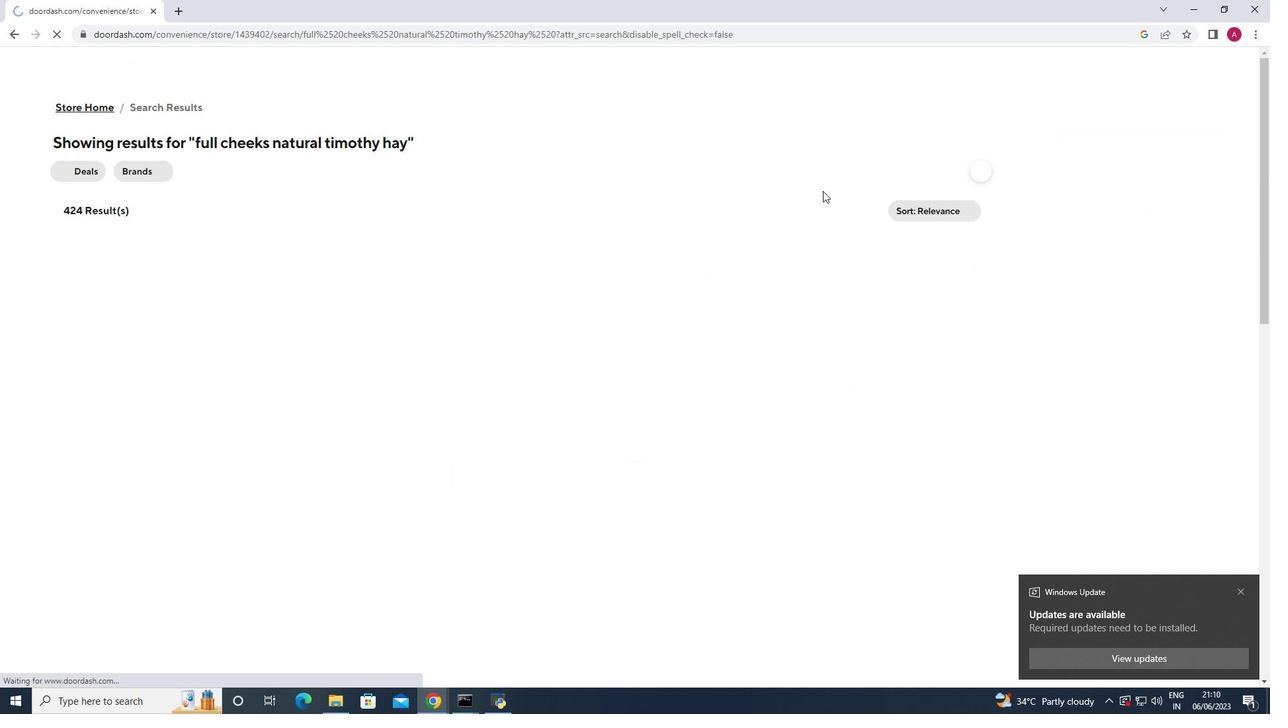 
Action: Mouse moved to (122, 326)
Screenshot: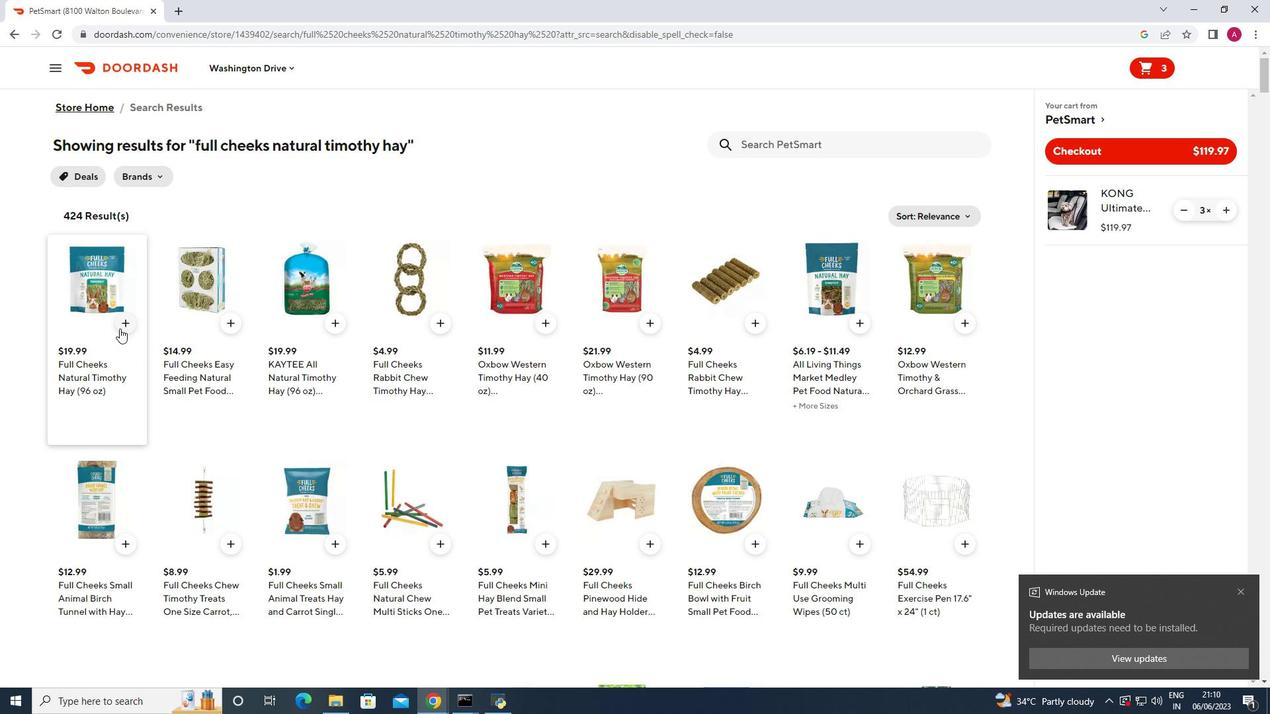 
Action: Mouse pressed left at (122, 326)
Screenshot: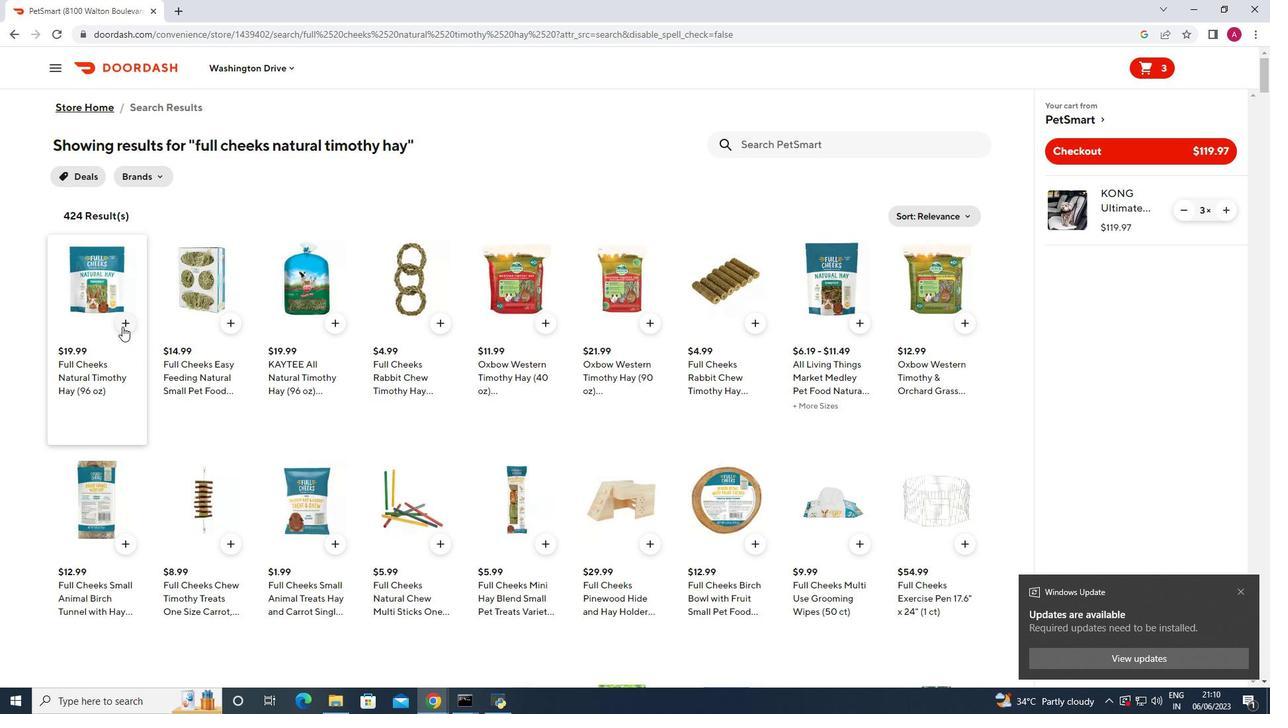 
Action: Mouse pressed left at (122, 326)
Screenshot: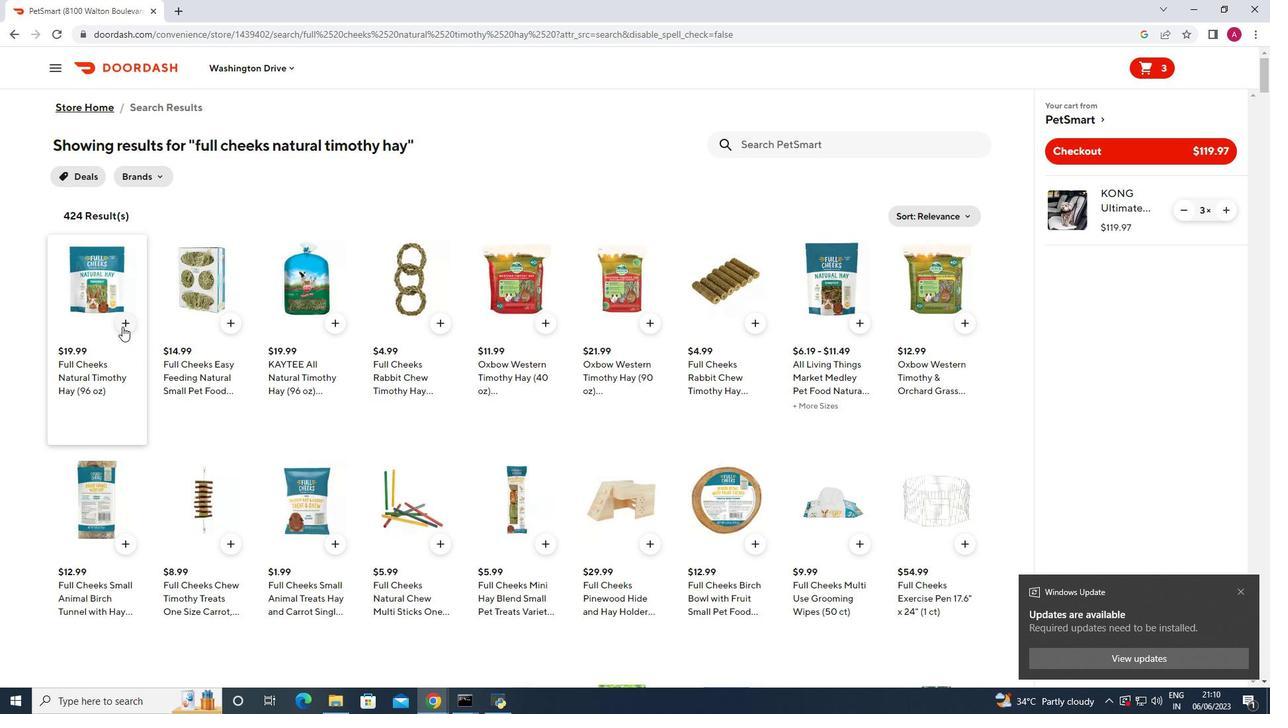 
Action: Mouse pressed left at (122, 326)
Screenshot: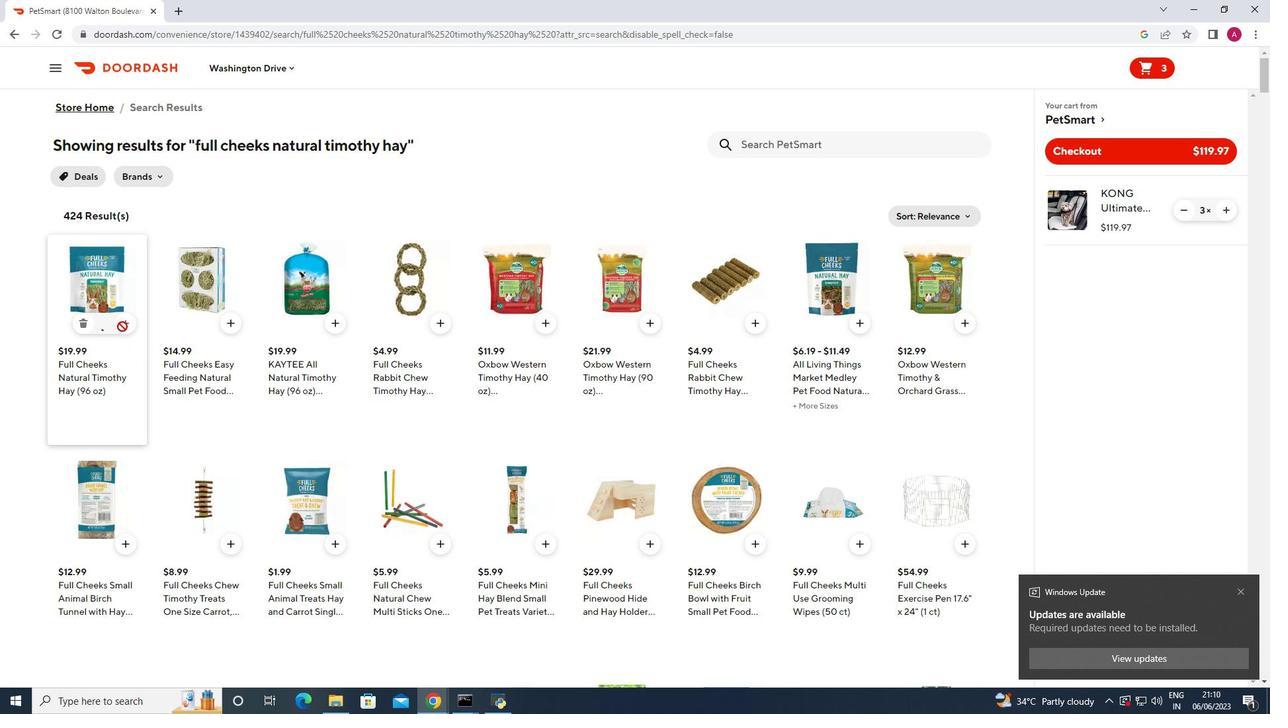 
Action: Mouse moved to (1227, 276)
Screenshot: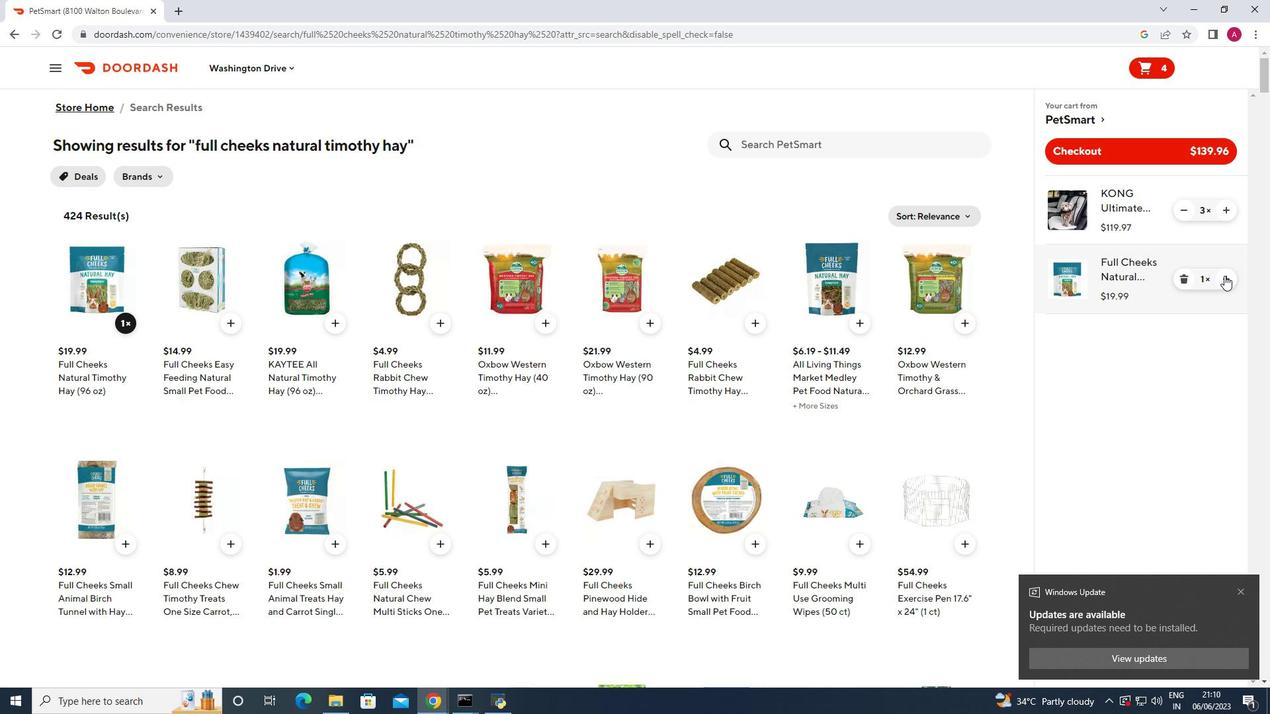 
Action: Mouse pressed left at (1227, 276)
Screenshot: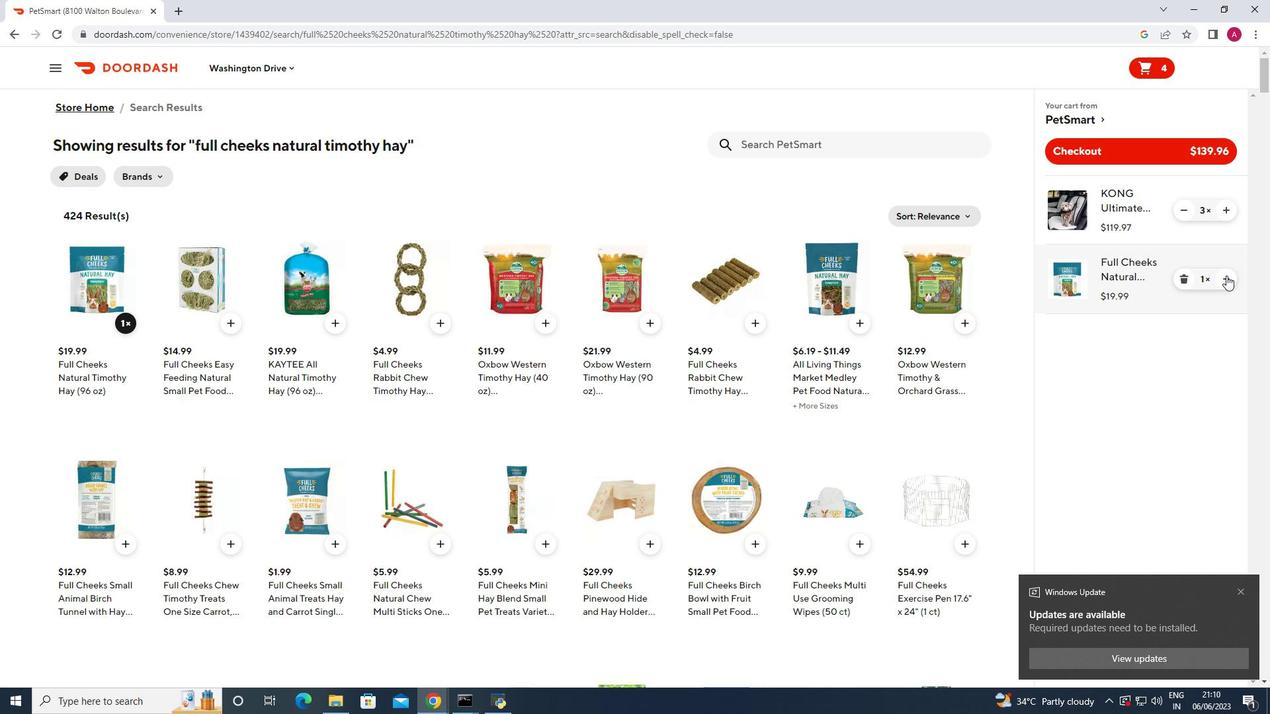 
Action: Mouse moved to (861, 139)
Screenshot: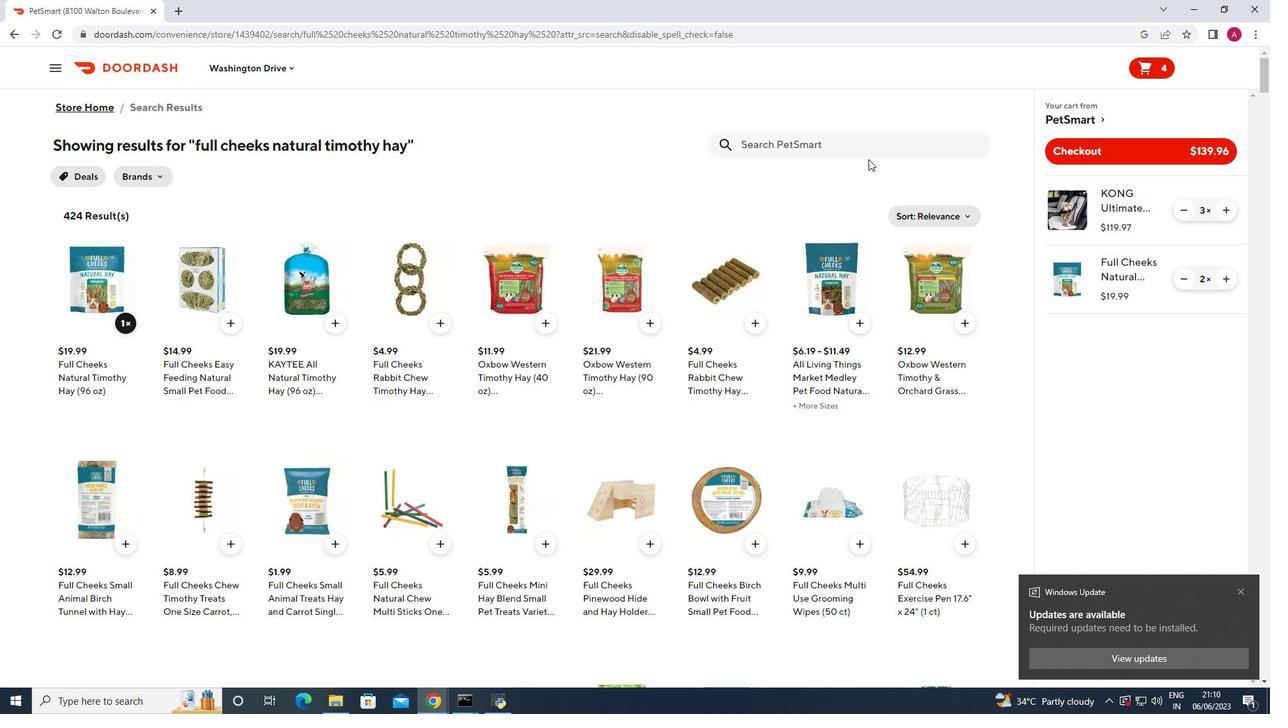 
Action: Mouse pressed left at (861, 139)
Screenshot: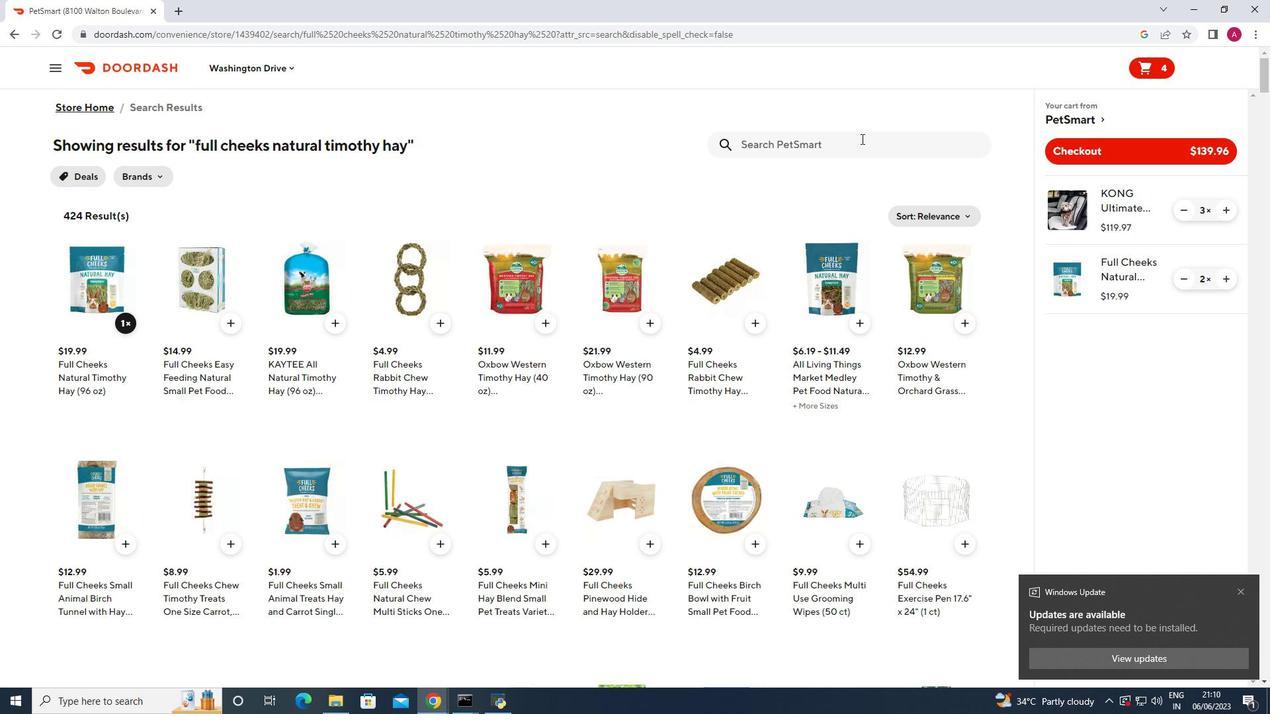 
Action: Mouse moved to (853, 141)
Screenshot: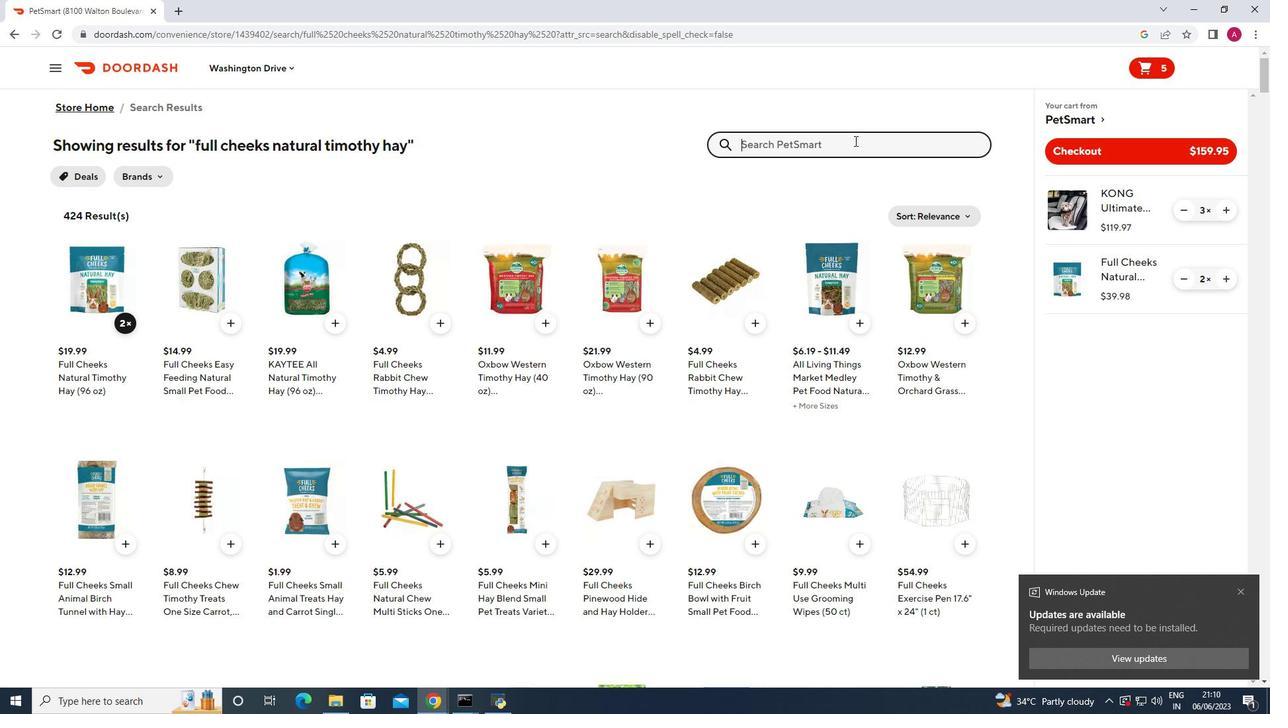 
Action: Key pressed all<Key.space>living<Key.space>things<Key.space>willow<Key.space>chew<Key.space>ball<Key.enter>
Screenshot: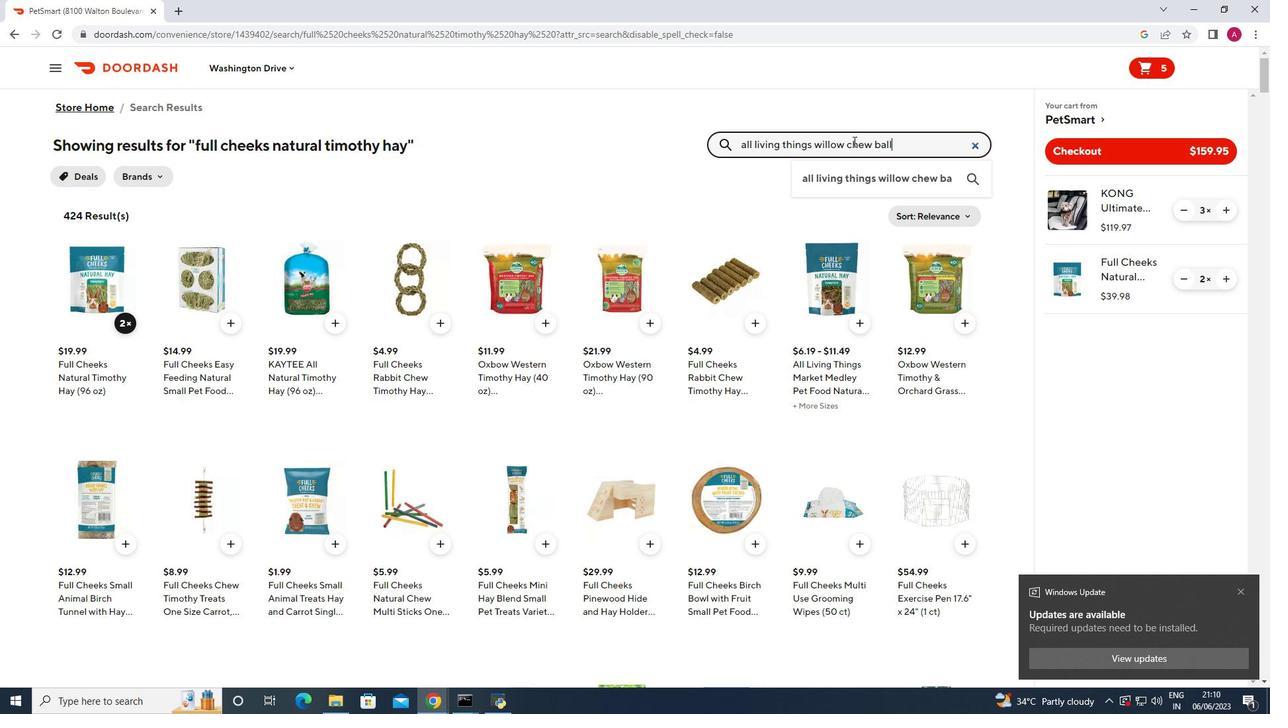 
Action: Mouse moved to (123, 328)
Screenshot: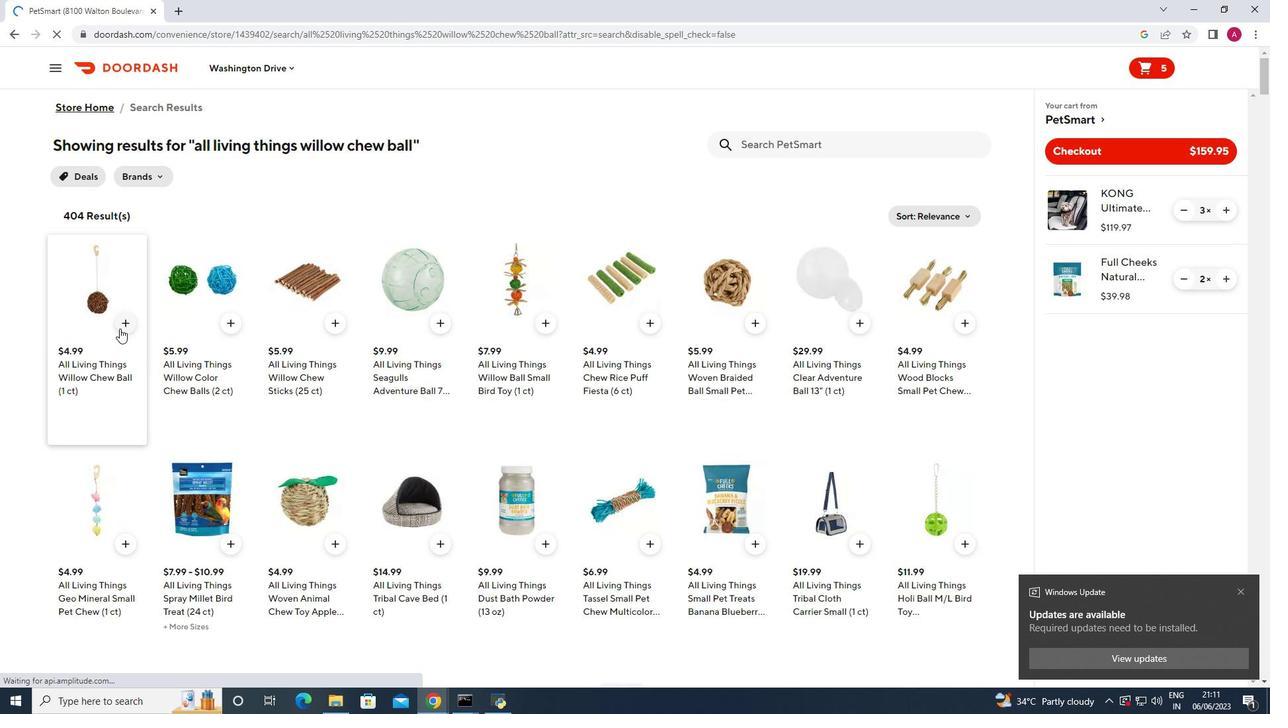 
Action: Mouse pressed left at (123, 328)
Screenshot: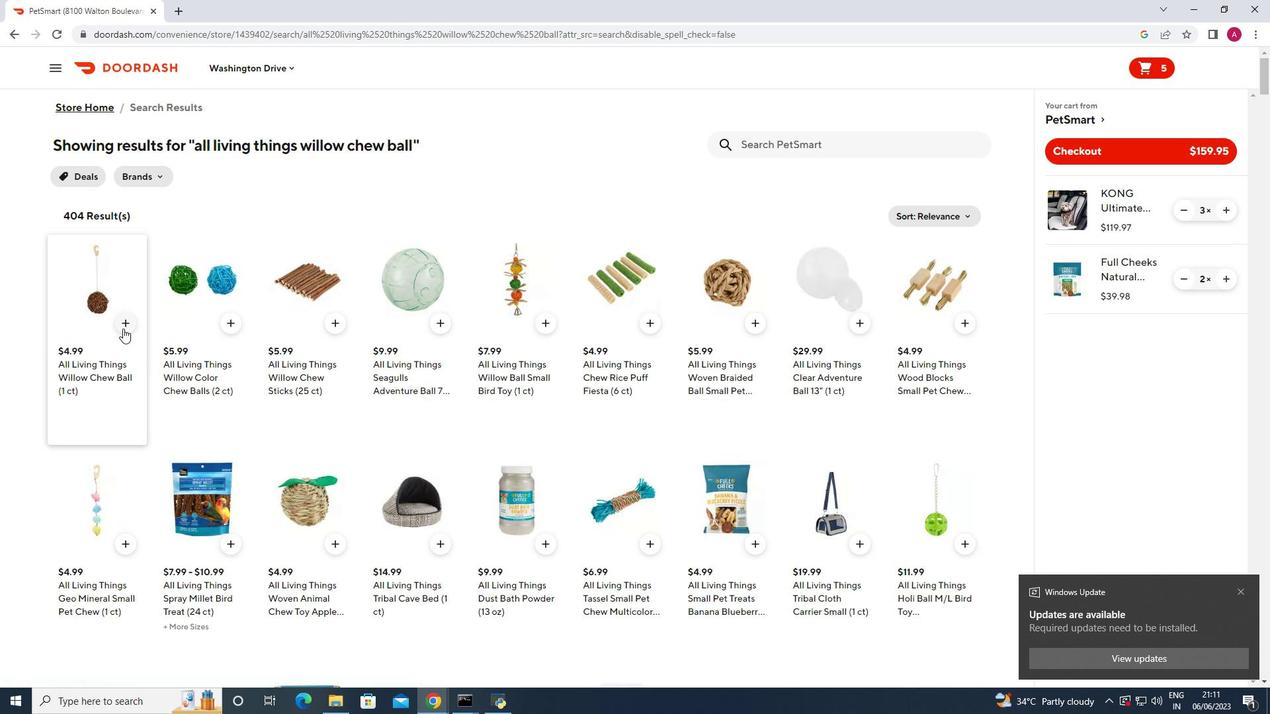 
Action: Mouse pressed left at (123, 328)
Screenshot: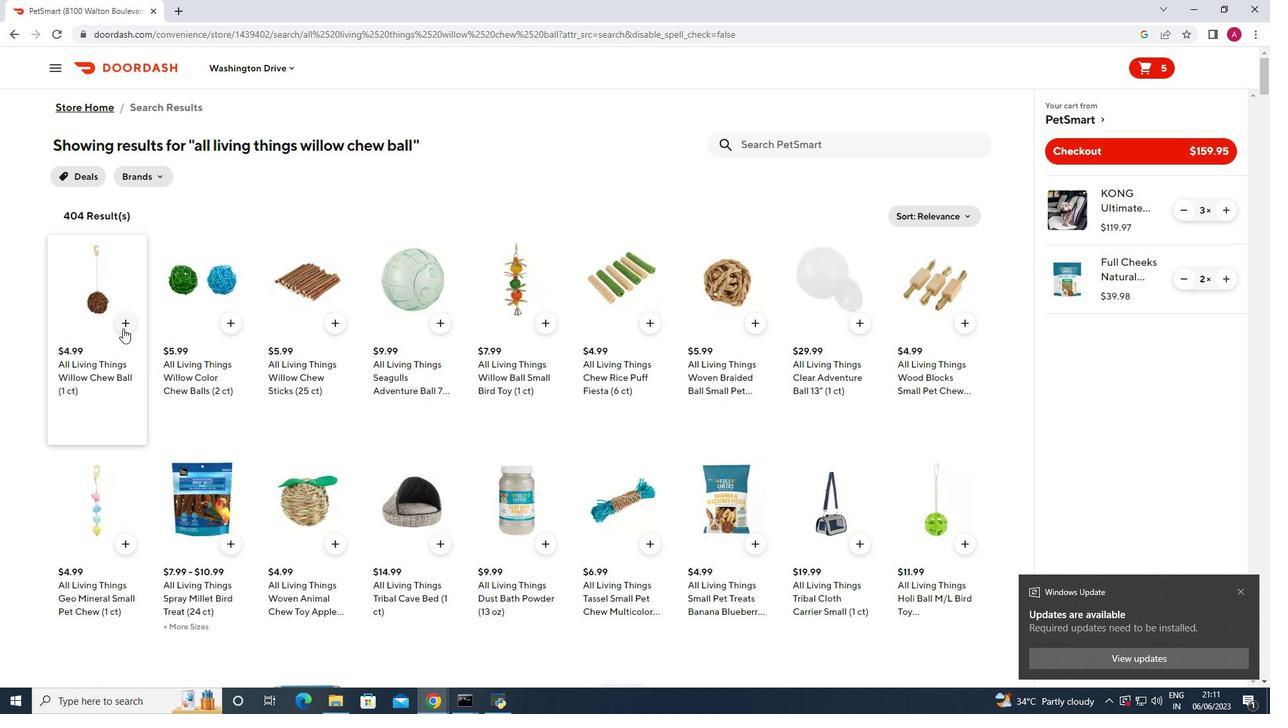 
Action: Mouse moved to (125, 322)
Screenshot: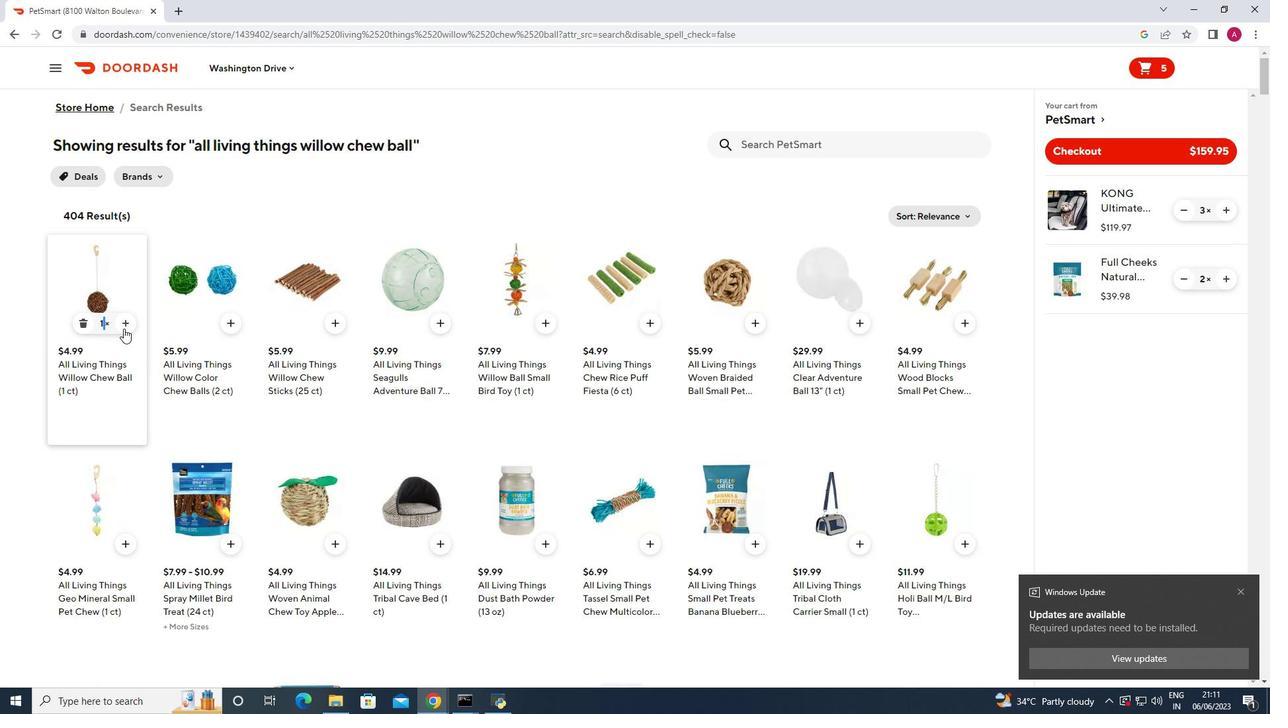 
Action: Mouse pressed left at (125, 322)
Screenshot: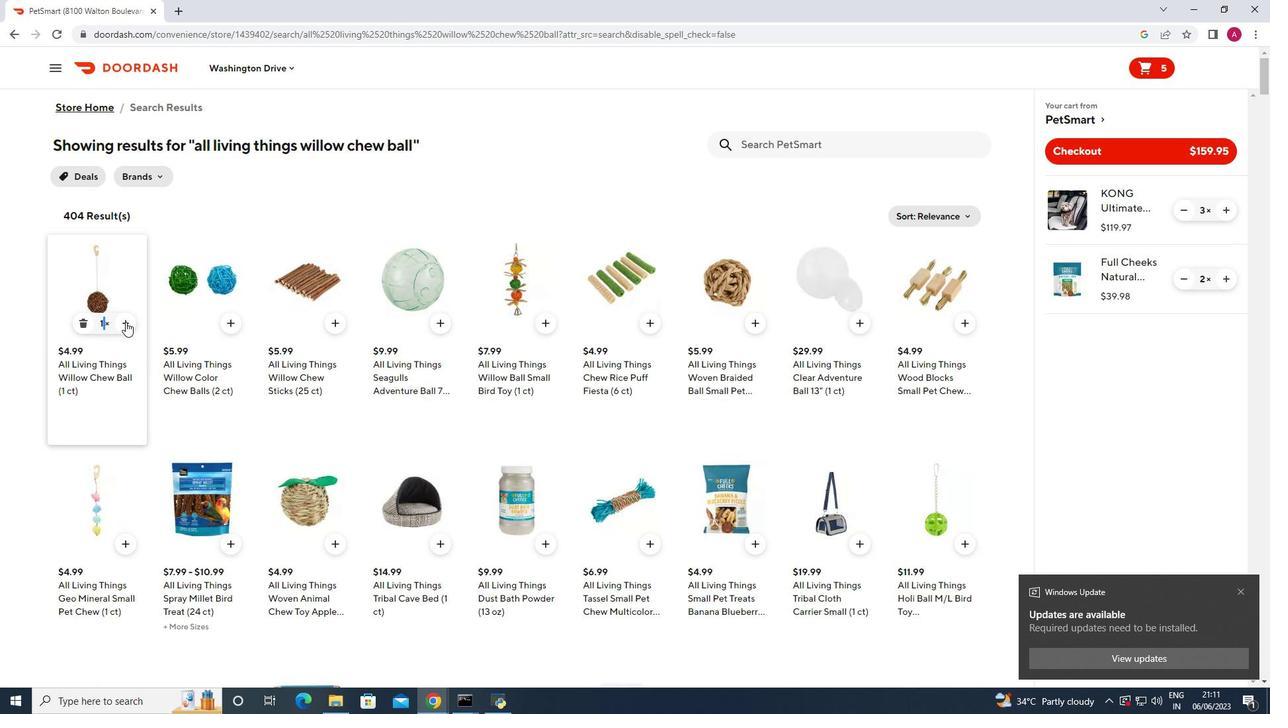 
Action: Mouse moved to (1223, 347)
Screenshot: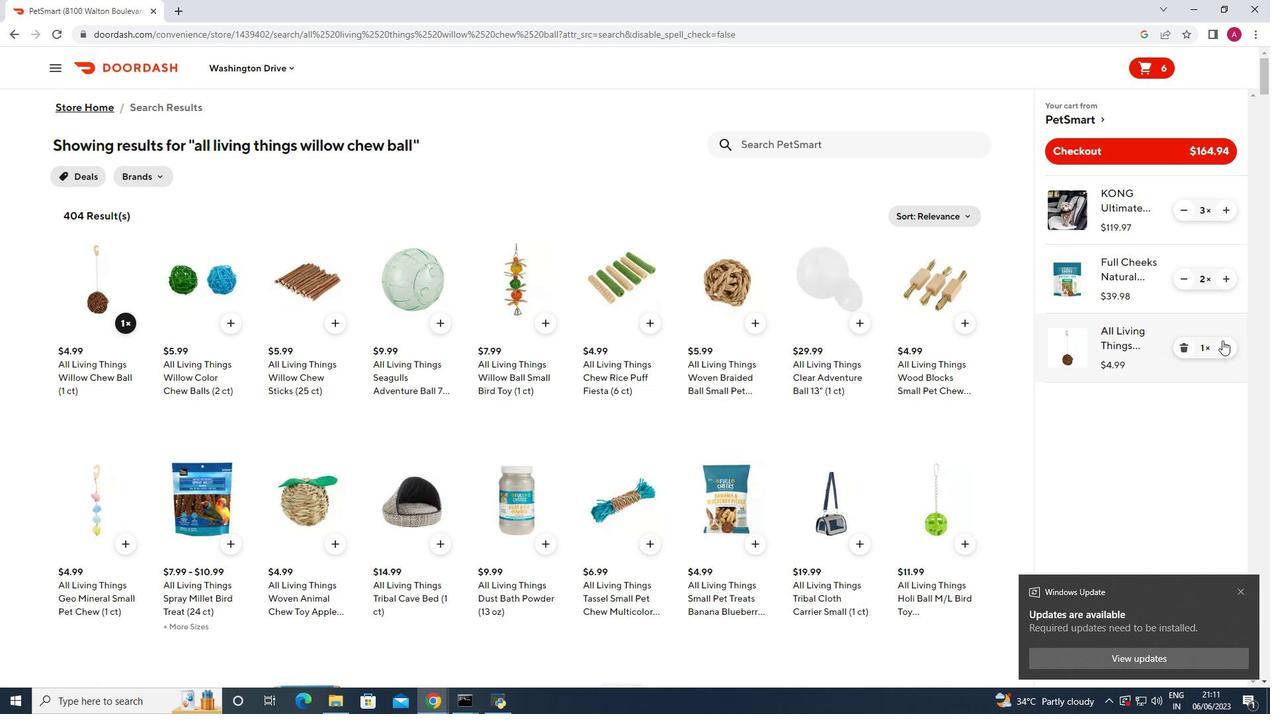 
Action: Mouse pressed left at (1223, 347)
Screenshot: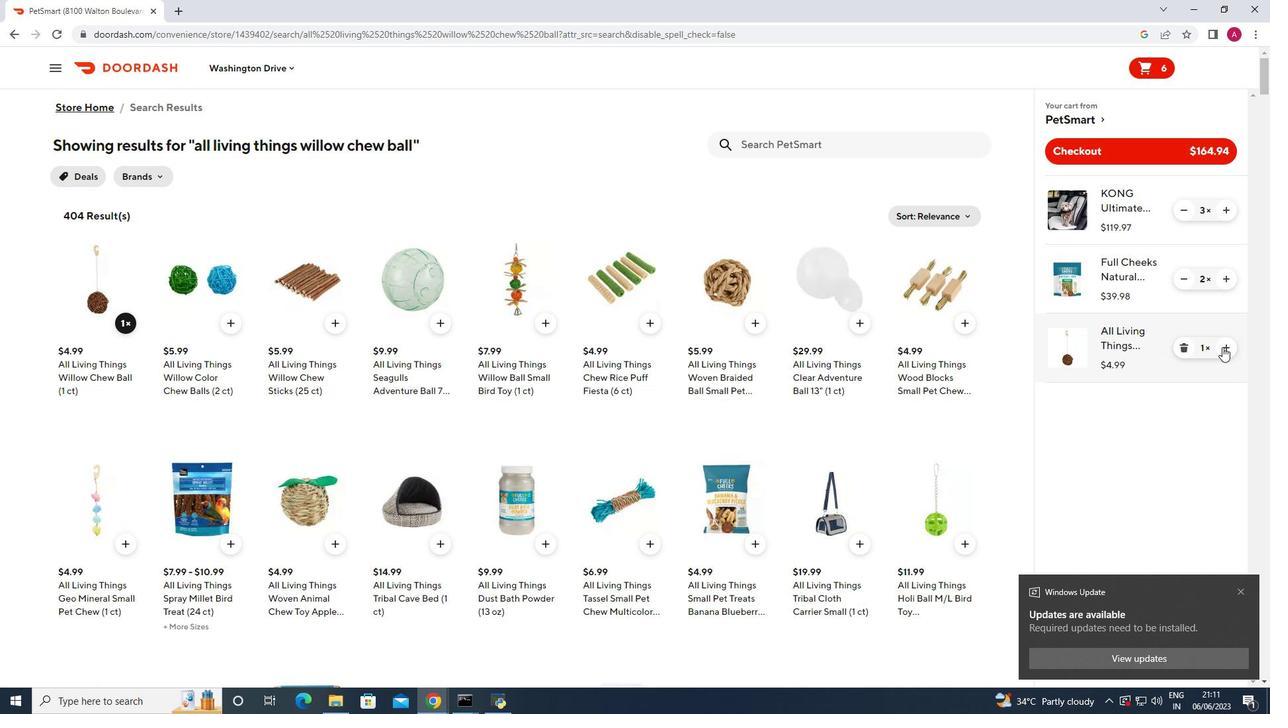 
Action: Mouse moved to (867, 149)
Screenshot: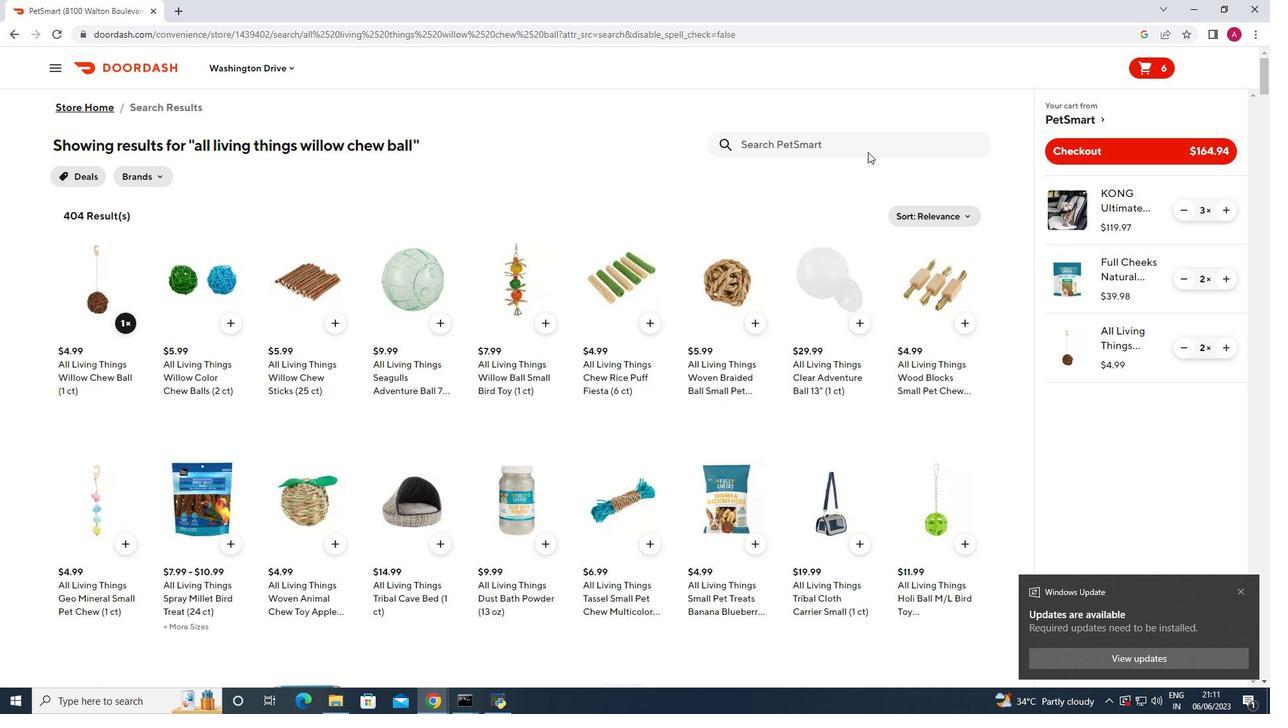 
Action: Mouse pressed left at (867, 149)
Screenshot: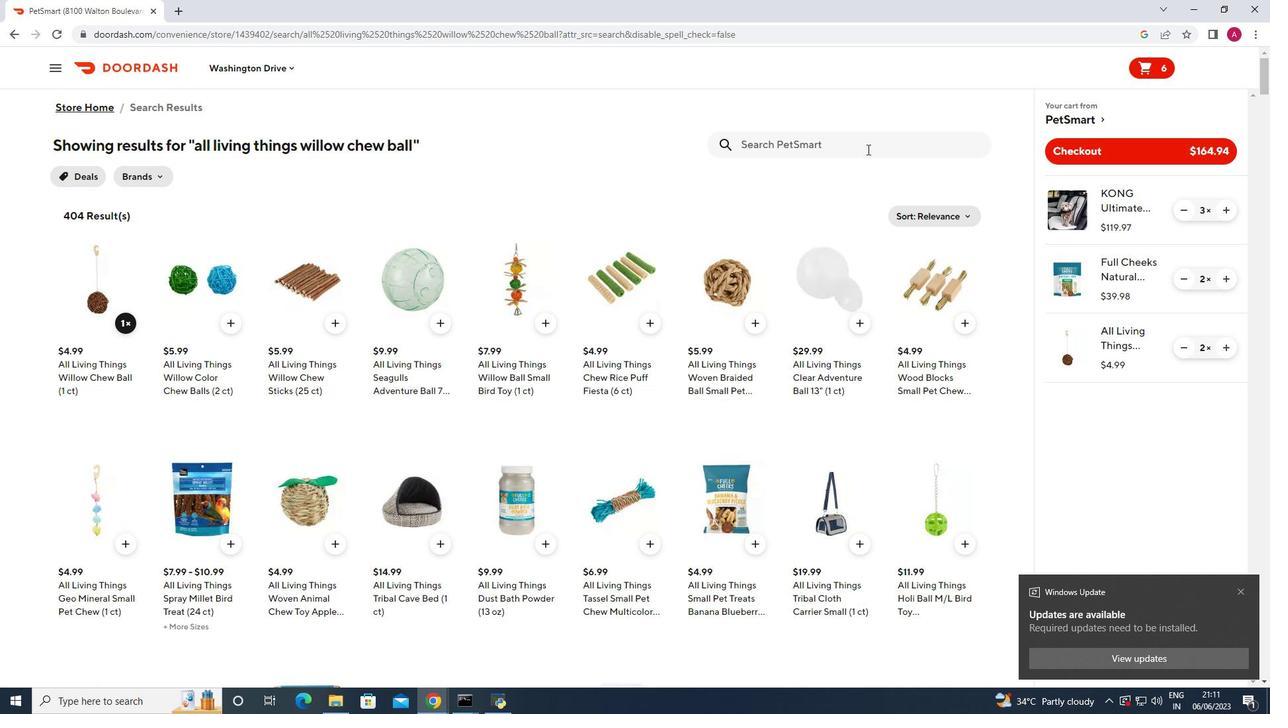 
Action: Key pressed viva<Key.space>la<Key.space>kitty<Key.space>appetizer<Key.space>cat<Key.space>treats<Key.space>chicken<Key.space>and<Key.space>shrimp<Key.space>receipw<Key.backspace>e<Key.space>in<Key.space>broth<Key.enter>
Screenshot: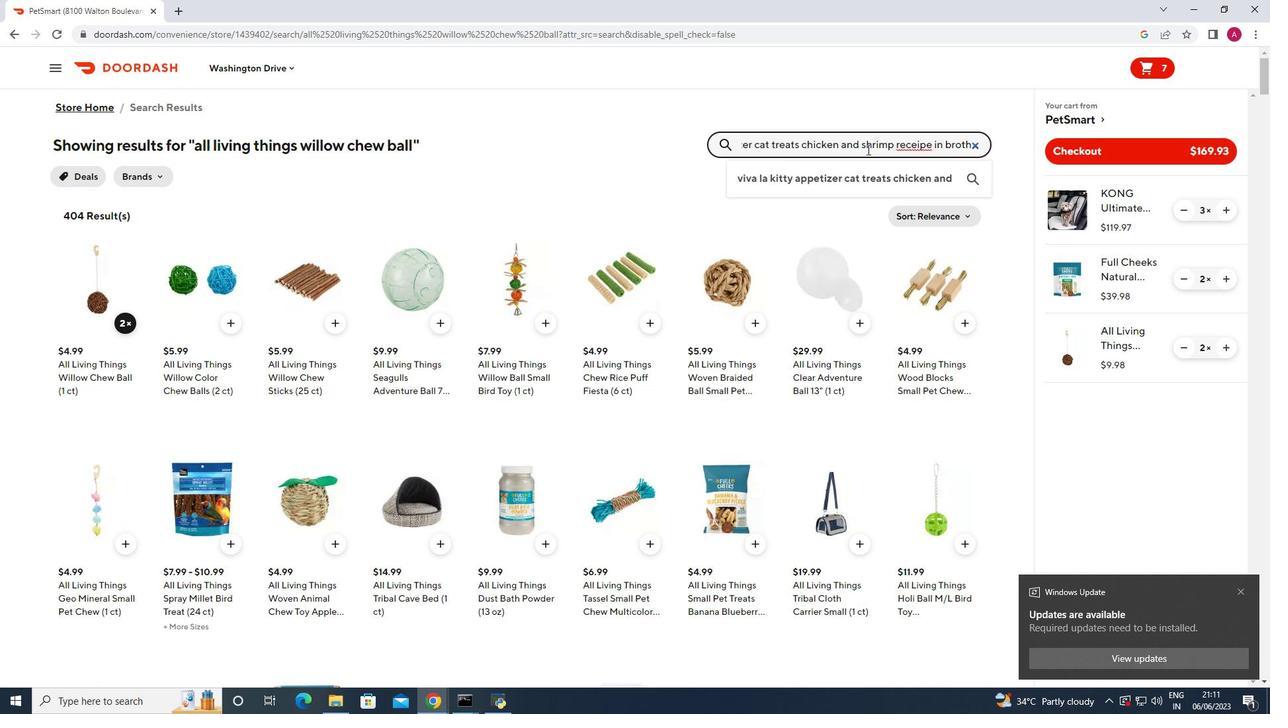 
Action: Mouse moved to (128, 348)
Screenshot: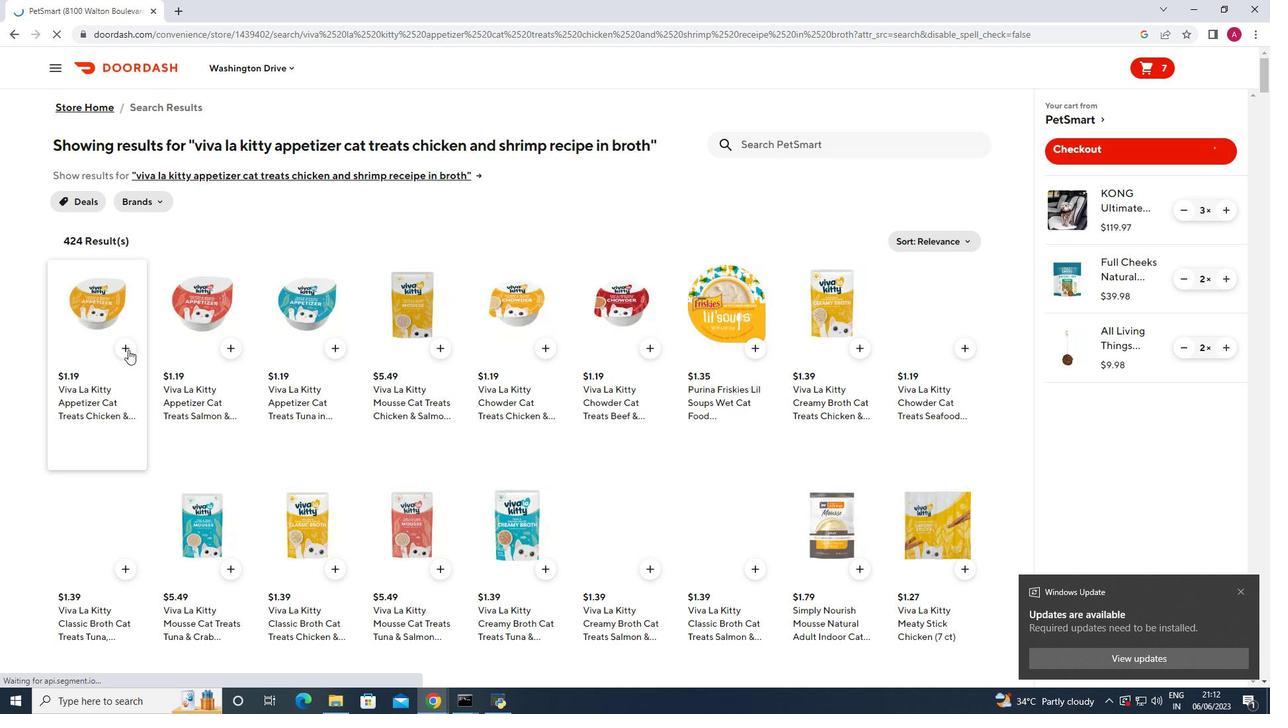 
Action: Mouse pressed left at (128, 348)
Screenshot: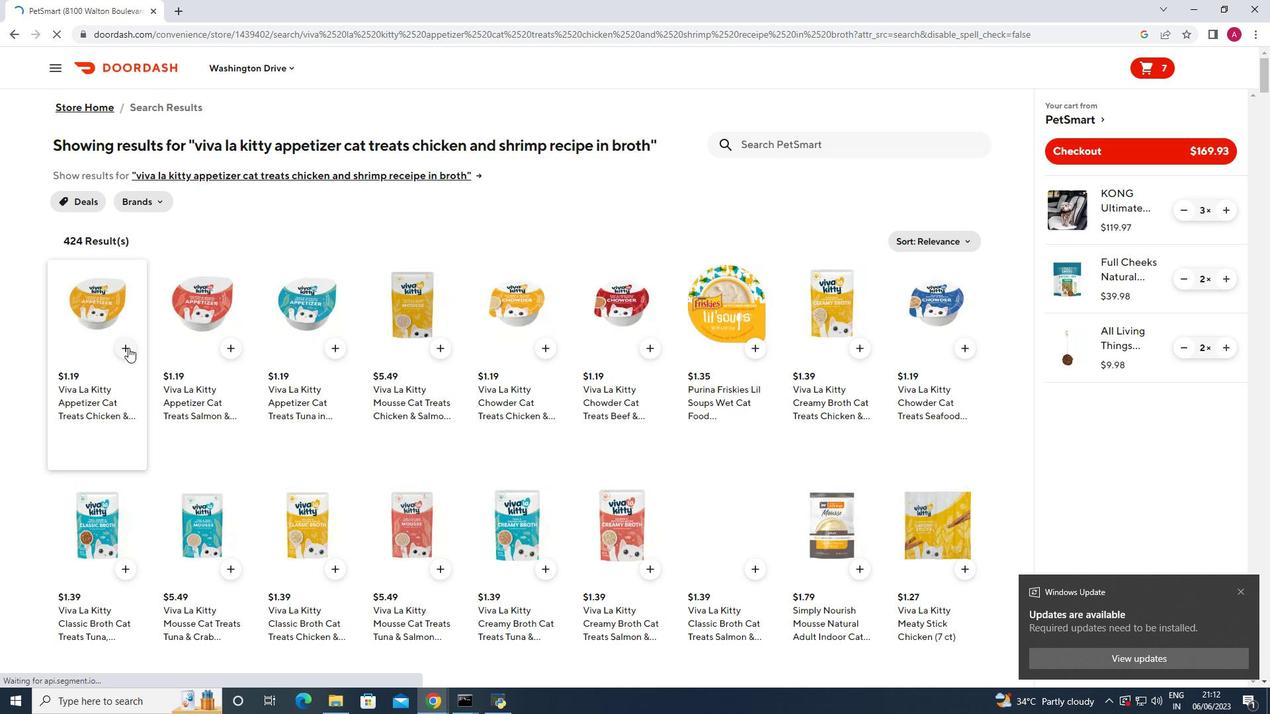 
Action: Mouse moved to (584, 472)
Screenshot: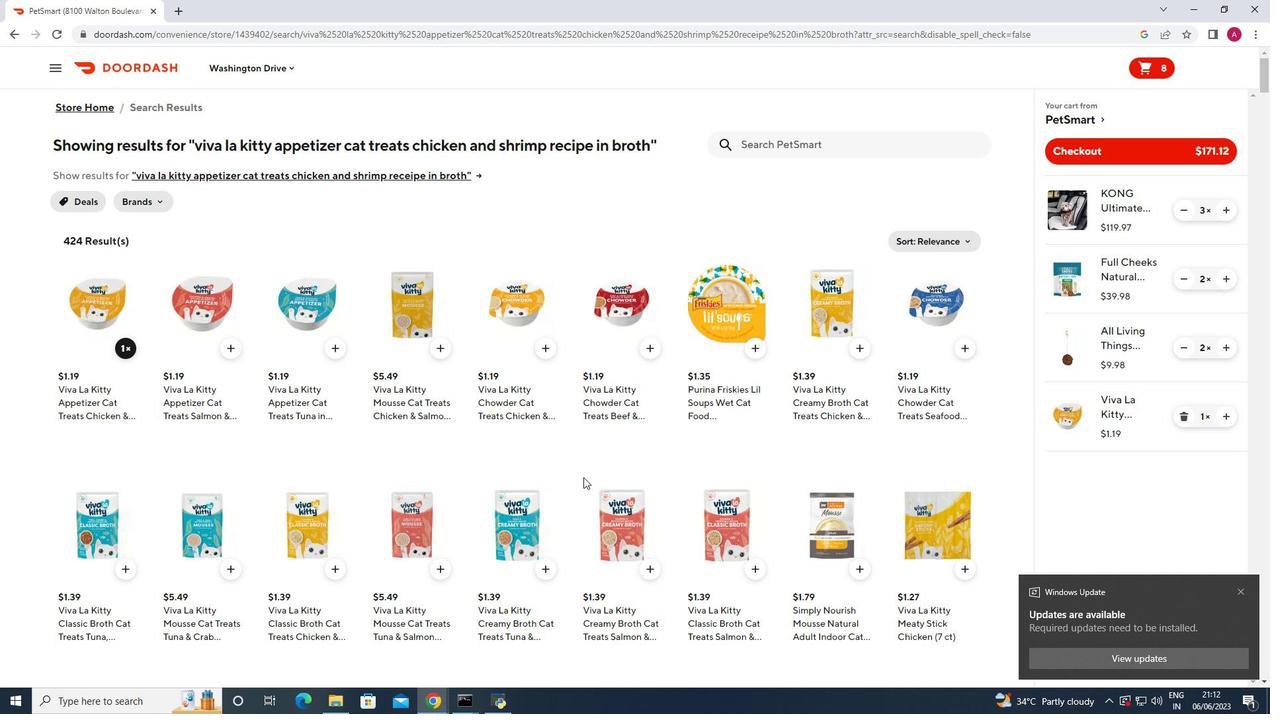
